 Task: Search one way flight ticket for 3 adults in first from Alpena: Alpena County Regional Airport to Evansville: Evansville Regional Airport on 5-3-2023. Choice of flights is American. Number of bags: 1 carry on bag. Price is upto 77000. Outbound departure time preference is 20:00.
Action: Mouse moved to (202, 307)
Screenshot: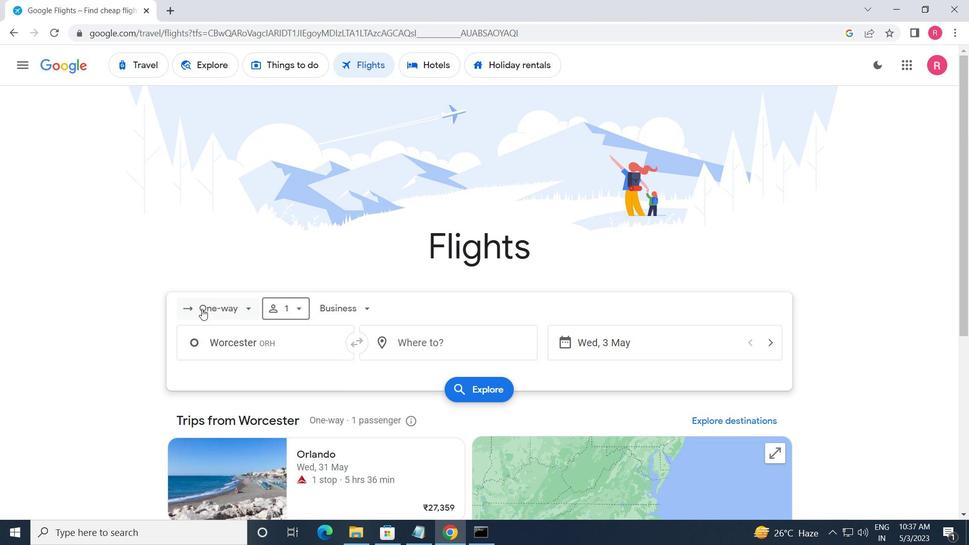 
Action: Mouse pressed left at (202, 307)
Screenshot: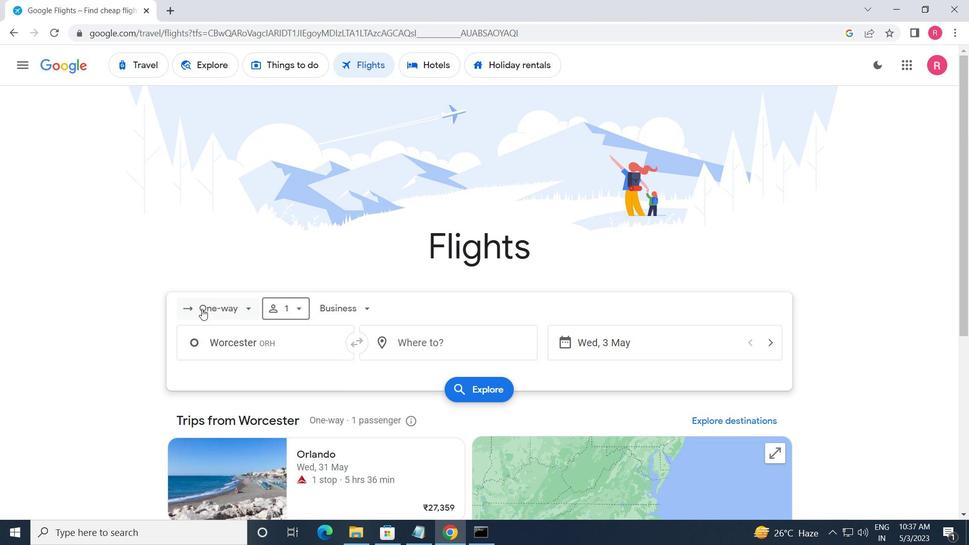 
Action: Mouse moved to (237, 368)
Screenshot: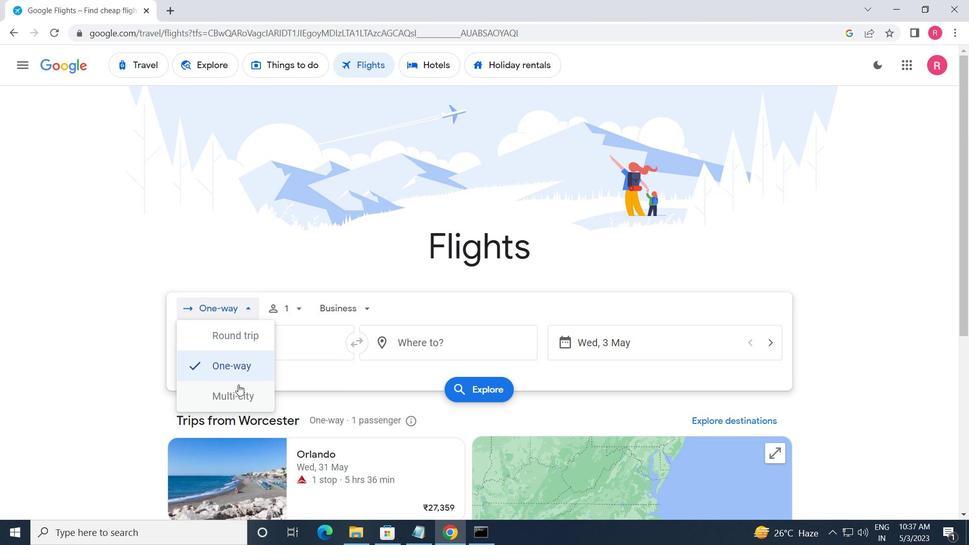 
Action: Mouse pressed left at (237, 368)
Screenshot: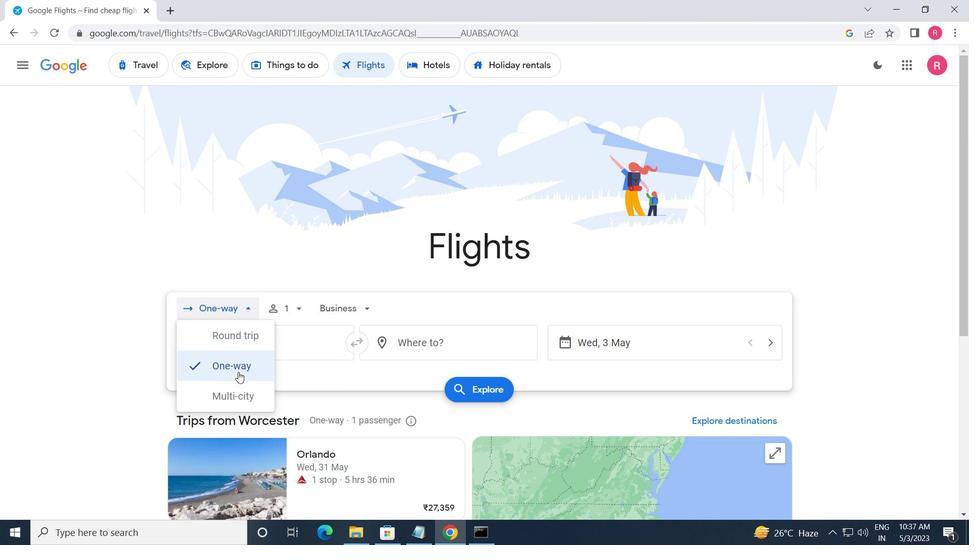 
Action: Mouse moved to (284, 322)
Screenshot: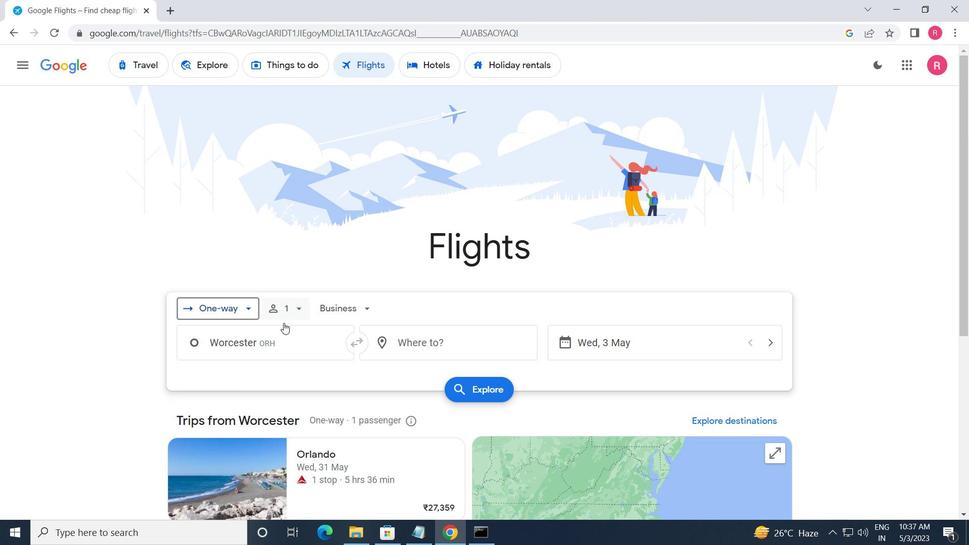 
Action: Mouse pressed left at (284, 322)
Screenshot: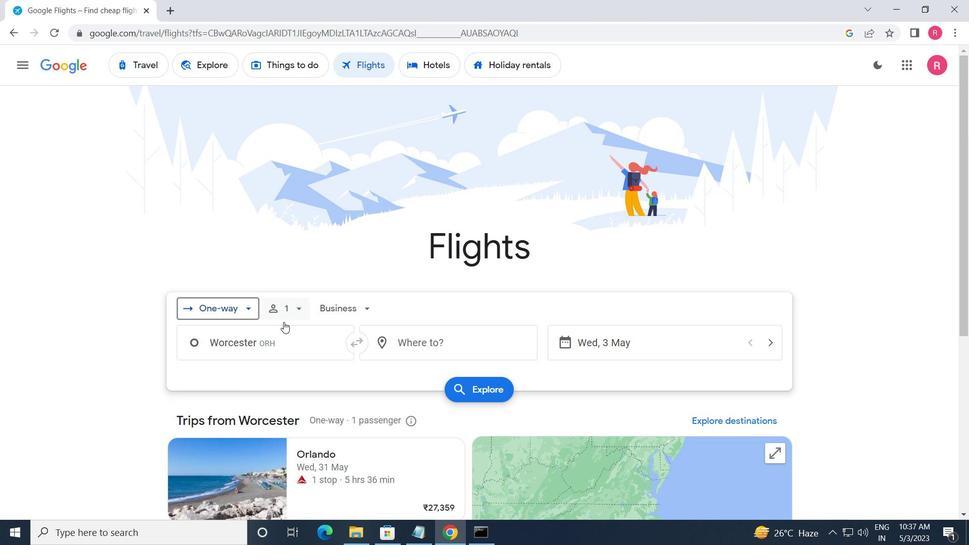 
Action: Mouse moved to (388, 346)
Screenshot: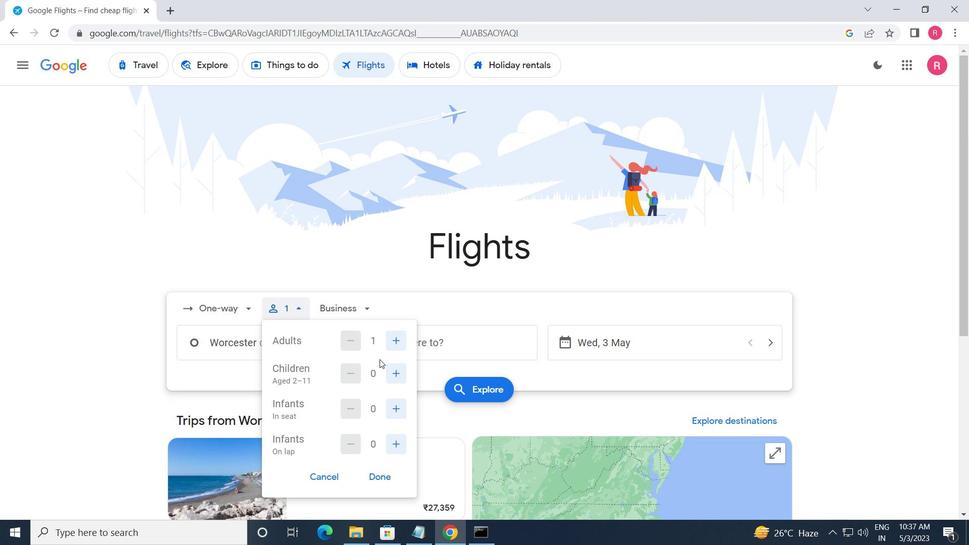 
Action: Mouse pressed left at (388, 346)
Screenshot: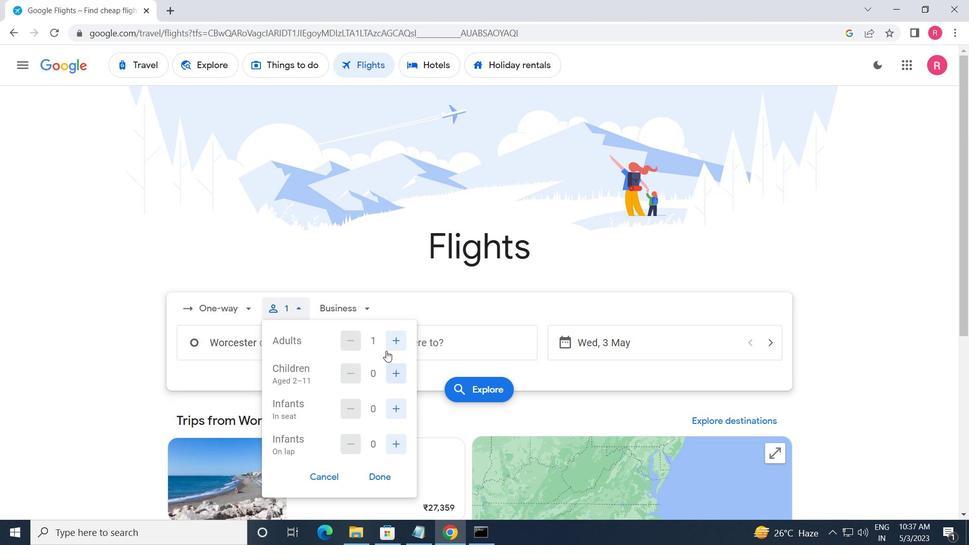 
Action: Mouse moved to (389, 346)
Screenshot: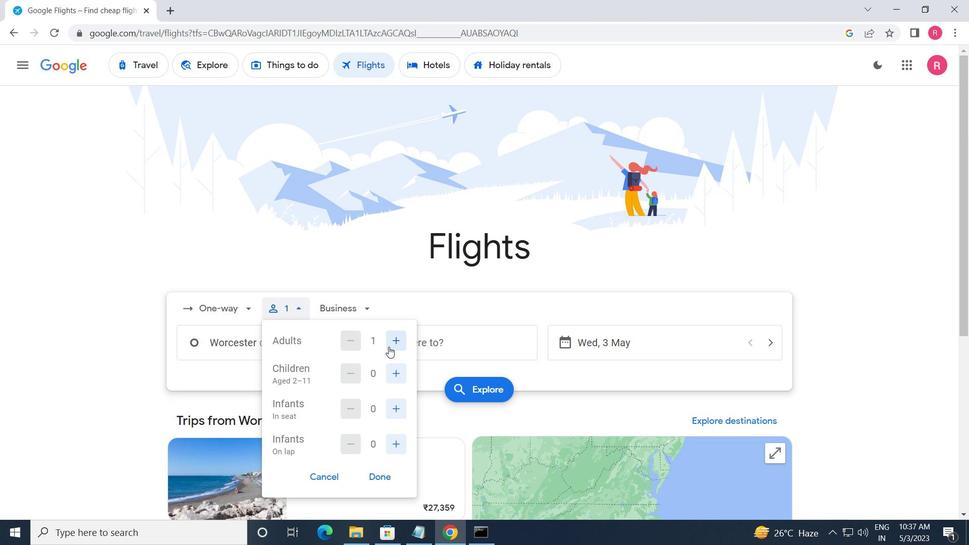 
Action: Mouse pressed left at (389, 346)
Screenshot: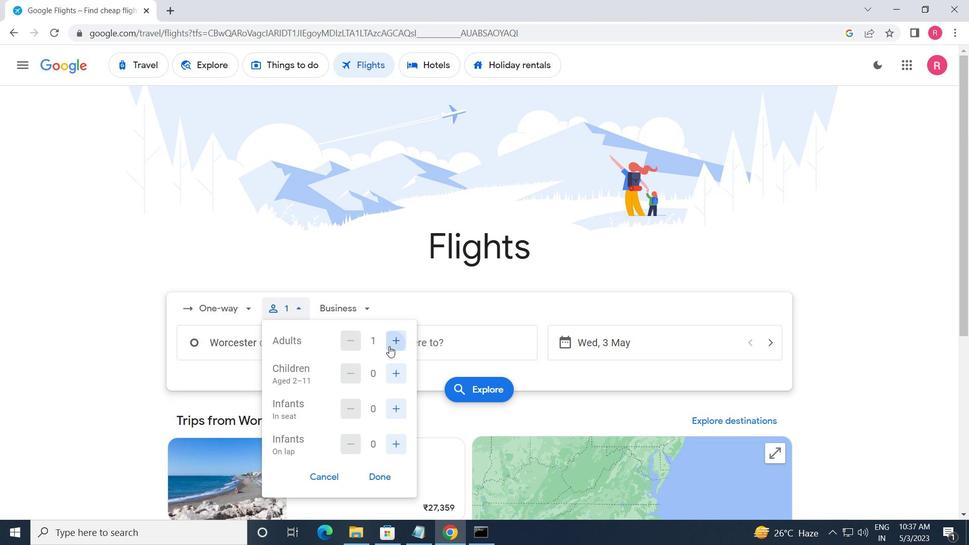 
Action: Mouse moved to (345, 303)
Screenshot: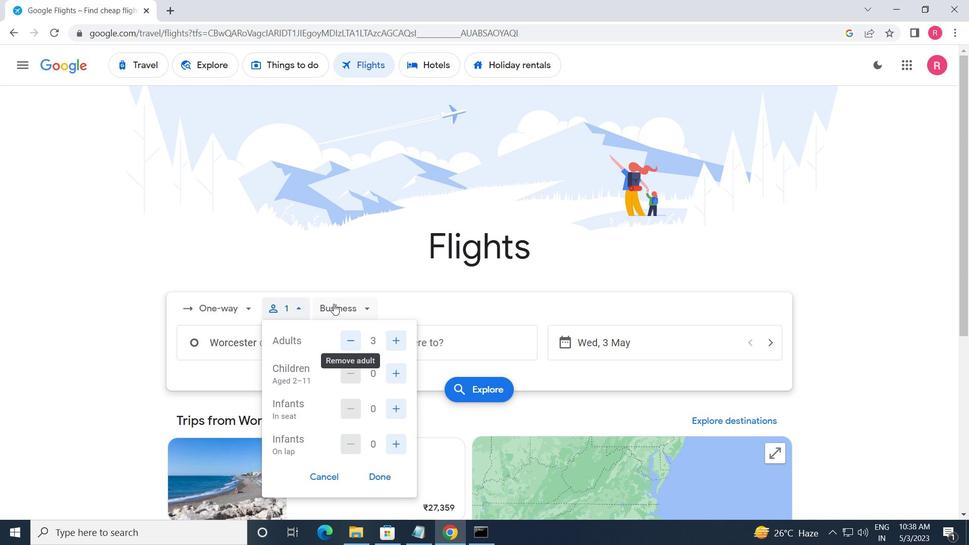 
Action: Mouse pressed left at (345, 303)
Screenshot: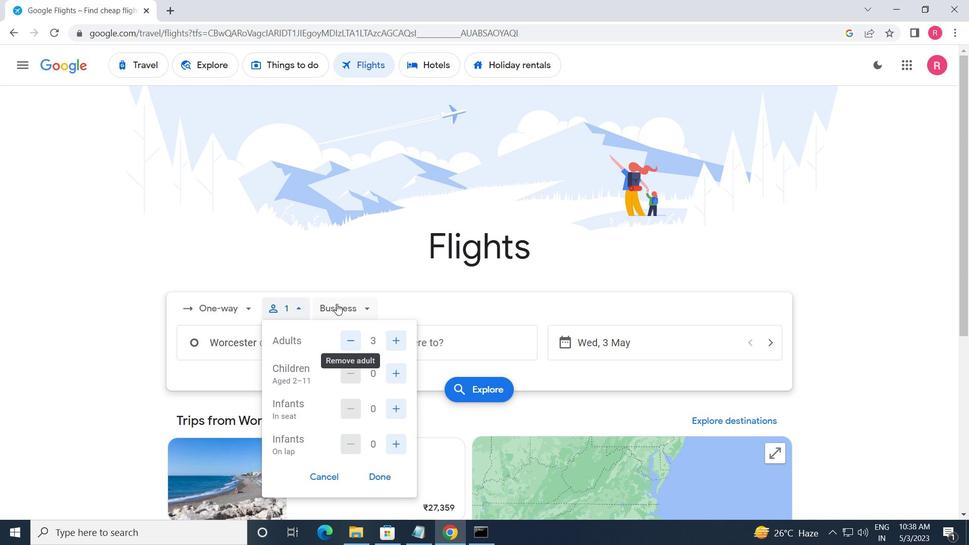 
Action: Mouse moved to (383, 426)
Screenshot: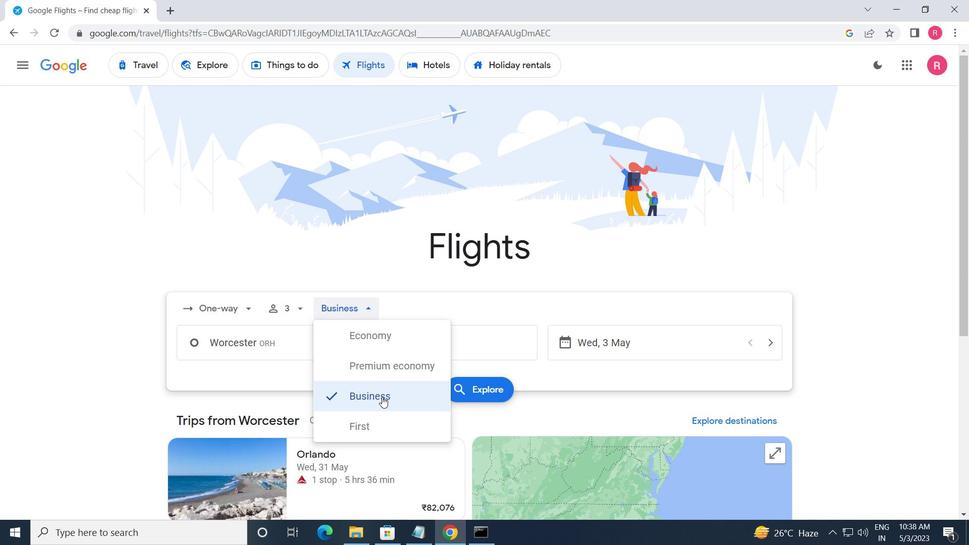 
Action: Mouse pressed left at (383, 426)
Screenshot: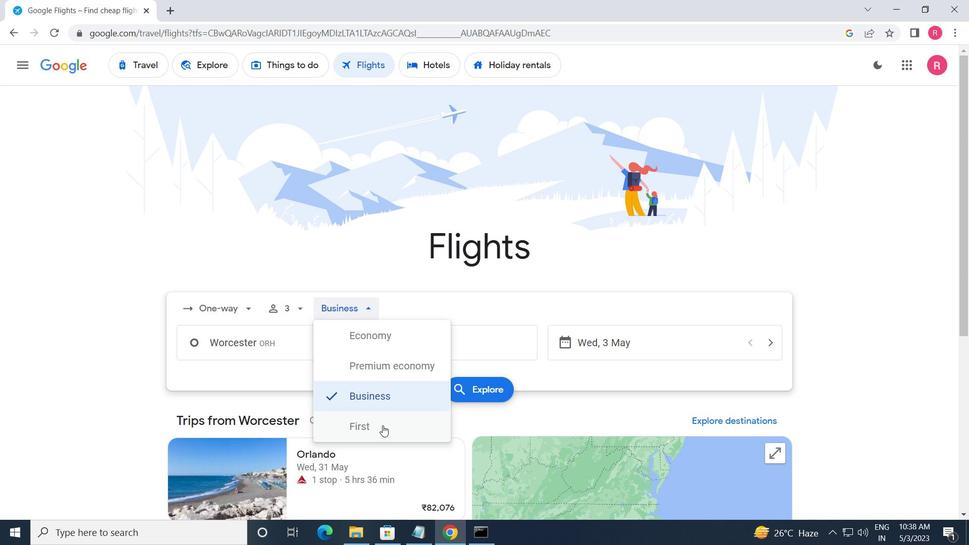 
Action: Mouse moved to (313, 348)
Screenshot: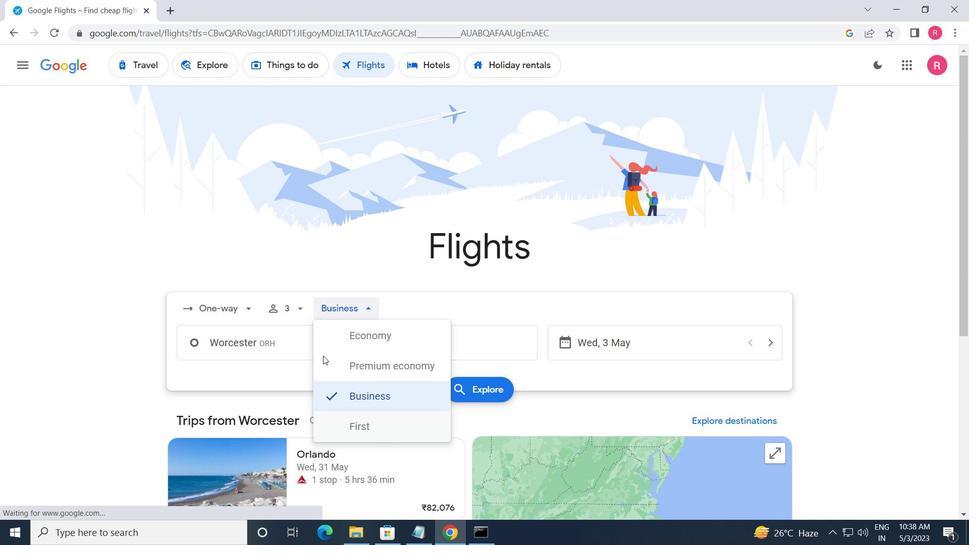 
Action: Mouse pressed left at (313, 348)
Screenshot: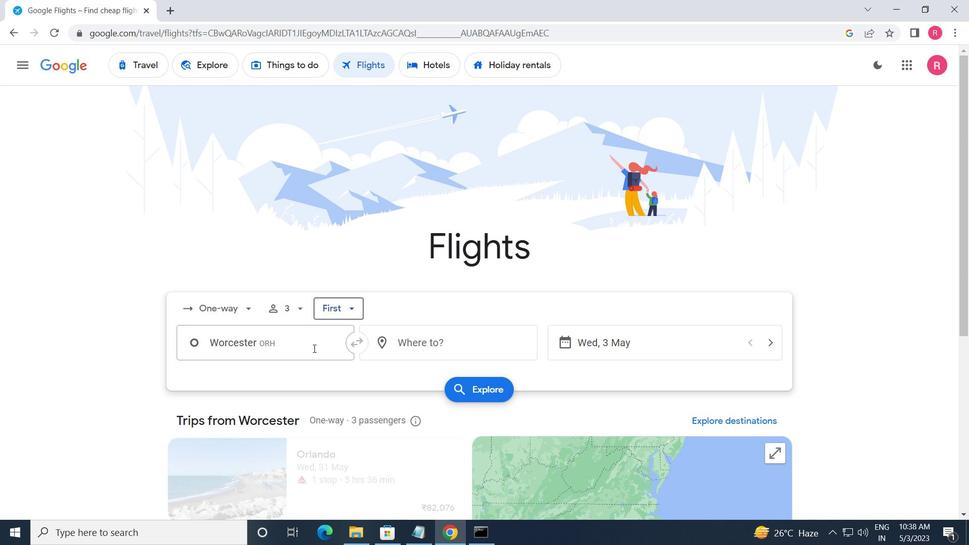 
Action: Mouse moved to (326, 410)
Screenshot: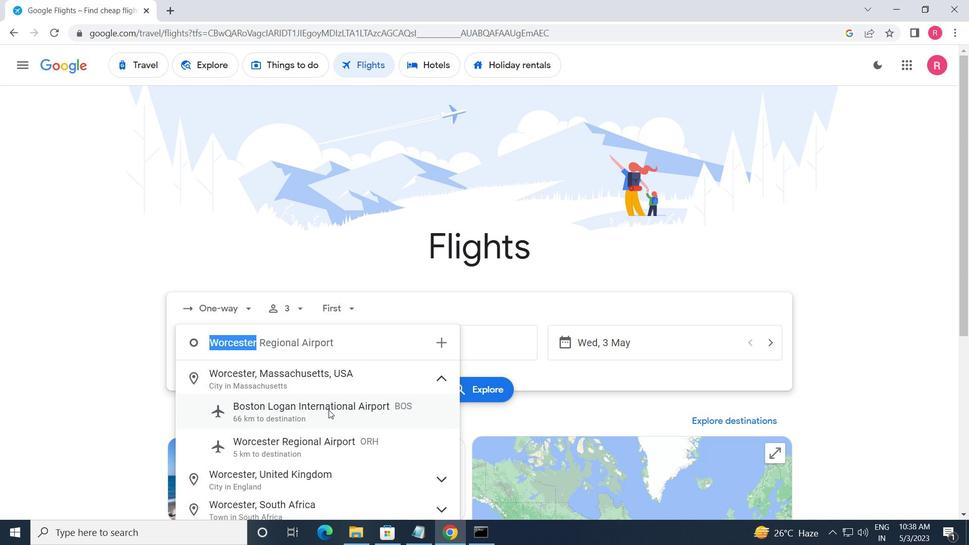 
Action: Key pressed <Key.shift><Key.shift><Key.shift><Key.shift><Key.shift><Key.shift><Key.shift><Key.shift><Key.shift><Key.shift><Key.shift><Key.shift><Key.shift><Key.shift><Key.shift><Key.shift><Key.shift><Key.shift><Key.shift><Key.shift><Key.shift><Key.shift><Key.shift><Key.shift><Key.shift><Key.shift><Key.shift><Key.shift><Key.shift><Key.shift><Key.shift><Key.shift><Key.shift><Key.shift><Key.shift><Key.shift><Key.shift><Key.shift><Key.shift><Key.shift><Key.shift><Key.shift><Key.shift><Key.shift><Key.shift><Key.shift><Key.shift><Key.shift><Key.shift><Key.shift><Key.shift>ALPENA<Key.space><Key.shift>C
Screenshot: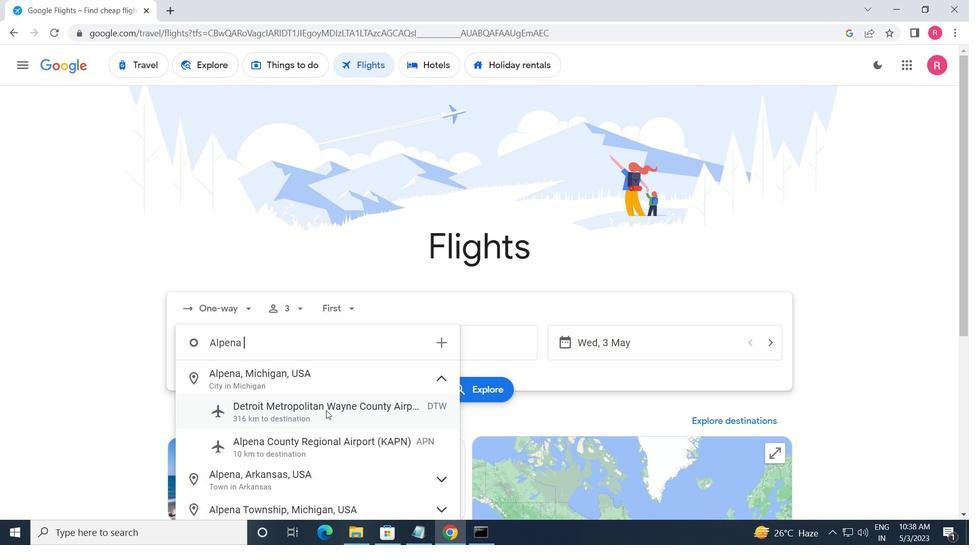 
Action: Mouse moved to (322, 377)
Screenshot: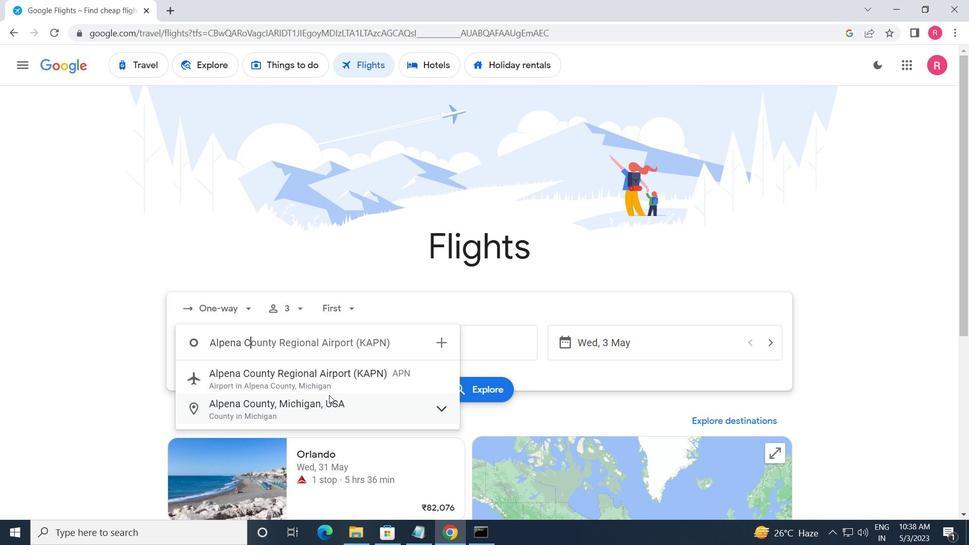 
Action: Mouse pressed left at (322, 377)
Screenshot: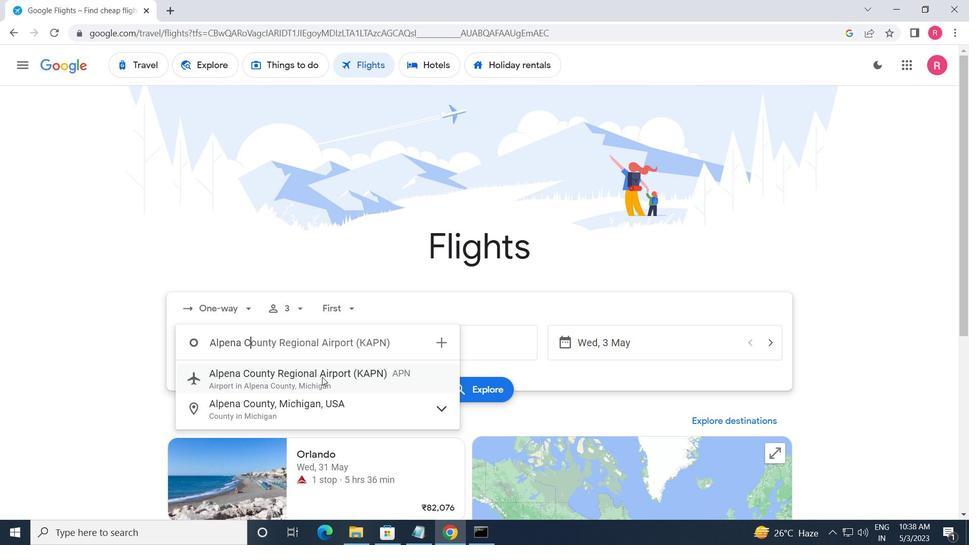 
Action: Mouse moved to (422, 347)
Screenshot: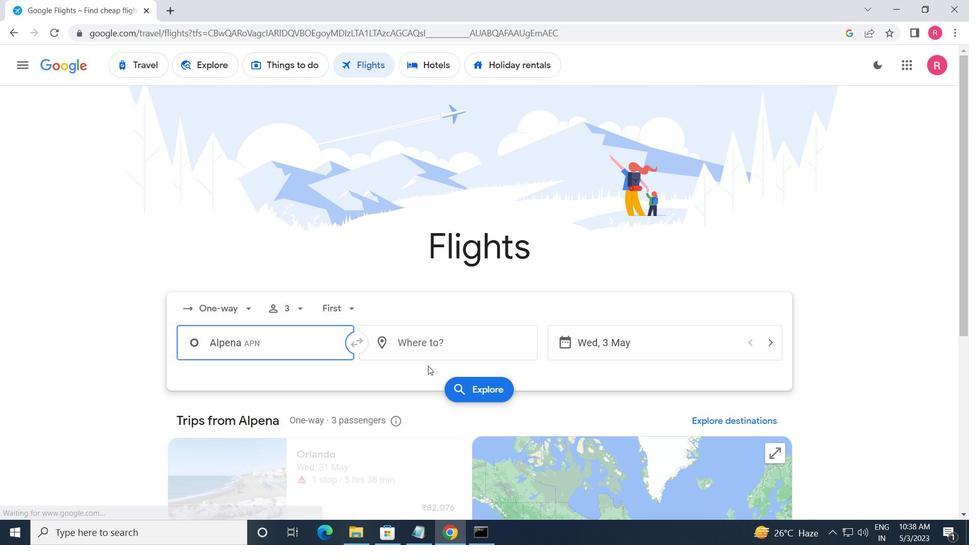 
Action: Mouse pressed left at (422, 347)
Screenshot: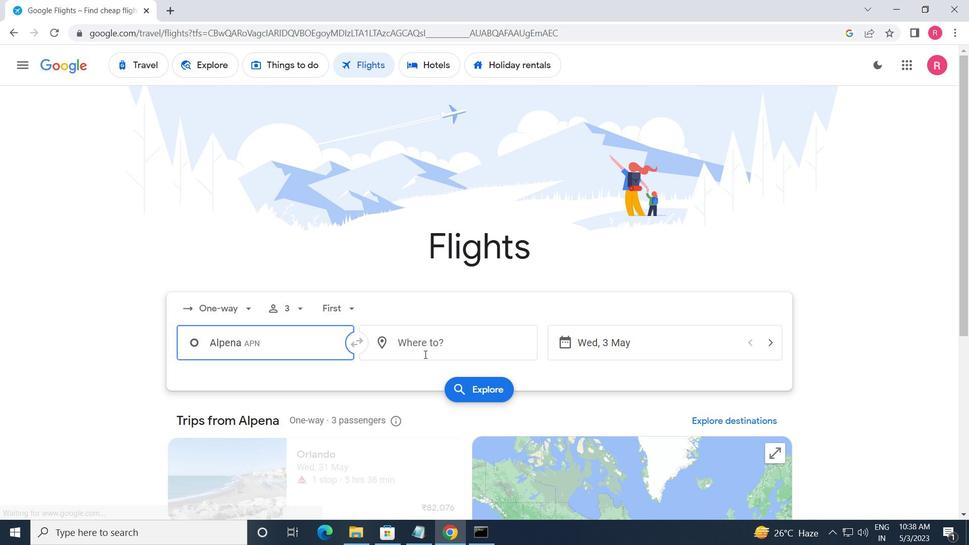 
Action: Mouse moved to (431, 472)
Screenshot: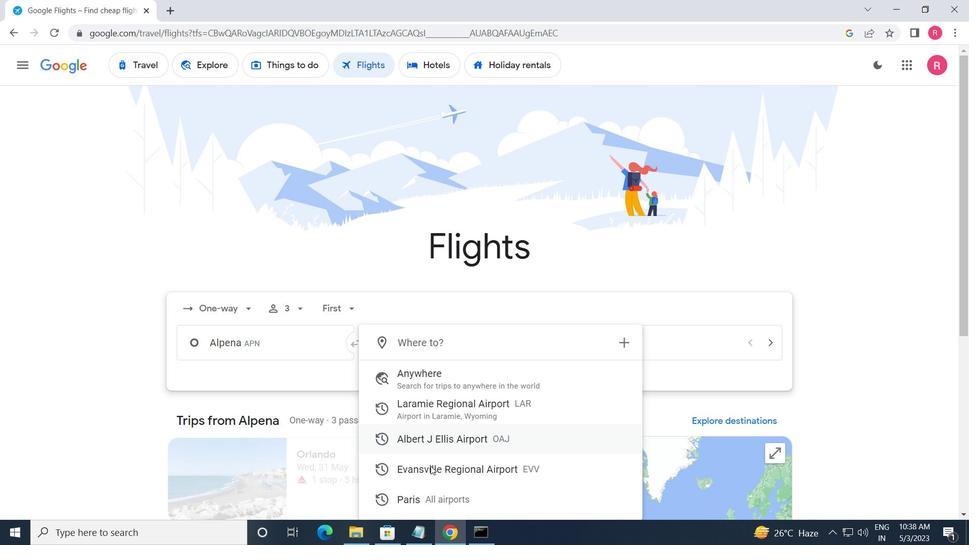 
Action: Mouse pressed left at (431, 472)
Screenshot: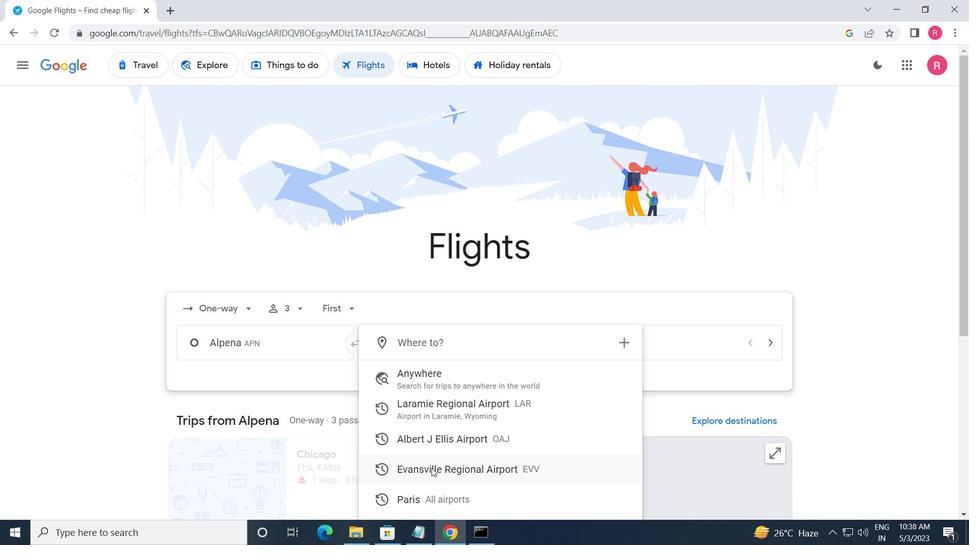 
Action: Mouse moved to (655, 340)
Screenshot: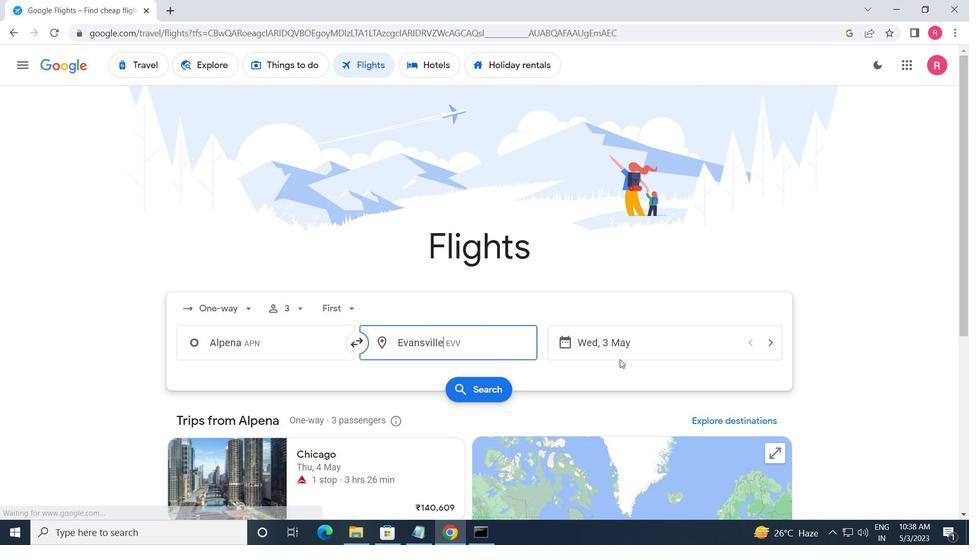 
Action: Mouse pressed left at (655, 340)
Screenshot: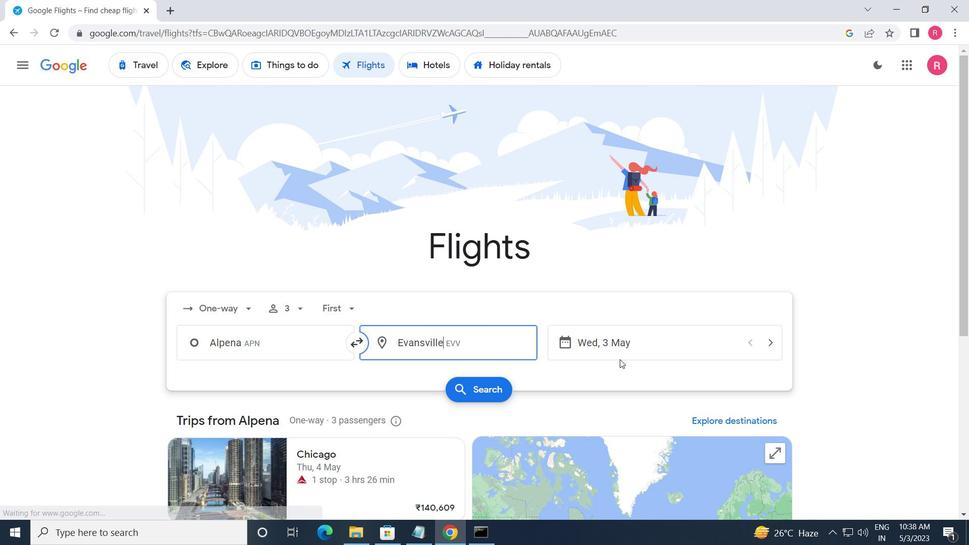 
Action: Mouse moved to (428, 295)
Screenshot: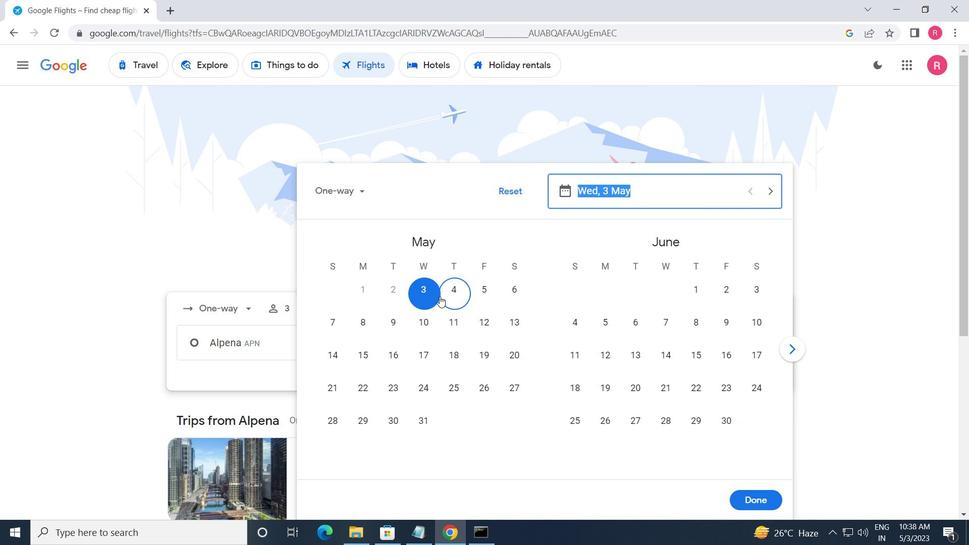 
Action: Mouse pressed left at (428, 295)
Screenshot: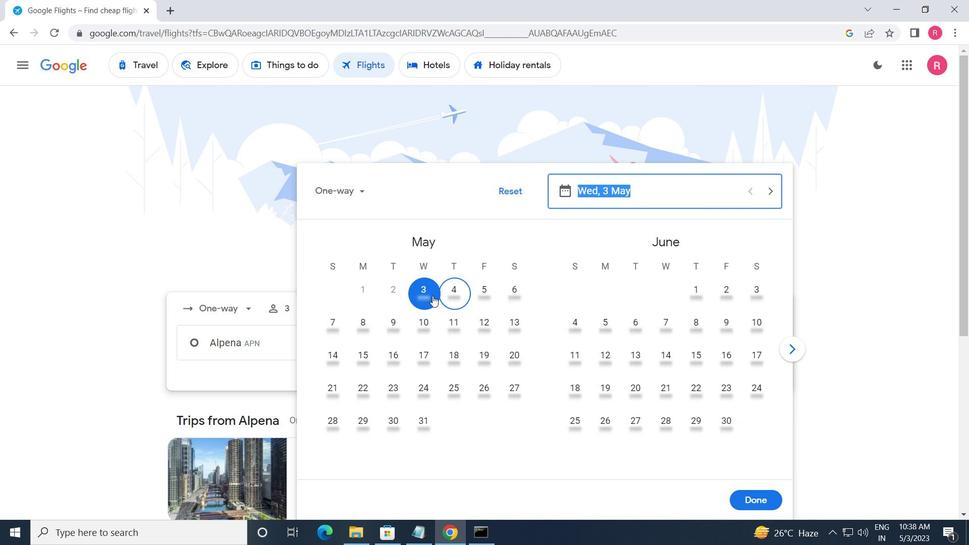 
Action: Mouse moved to (759, 499)
Screenshot: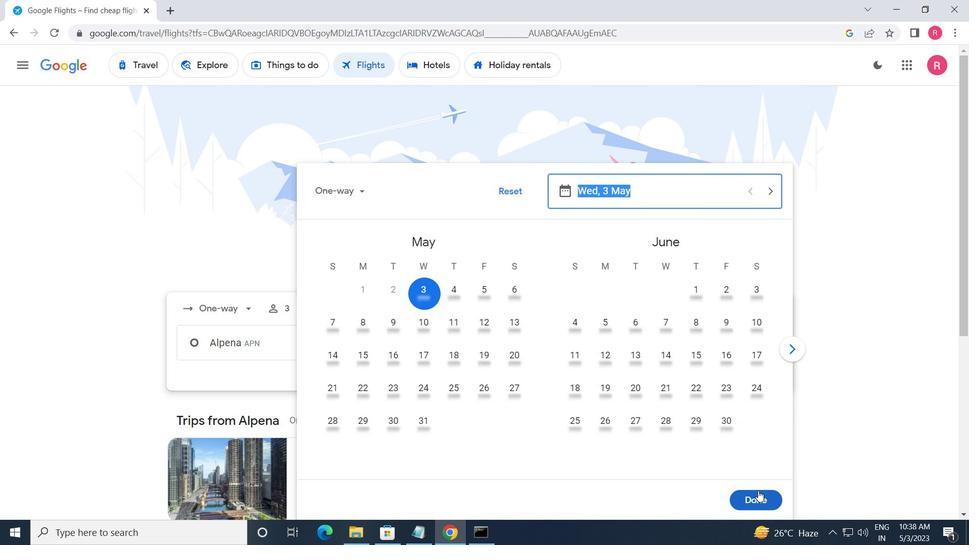 
Action: Mouse pressed left at (759, 499)
Screenshot: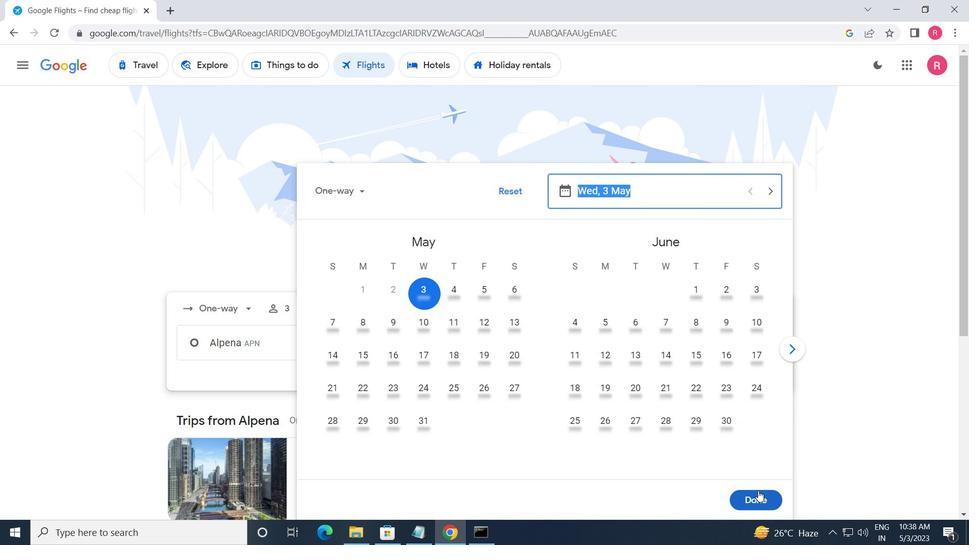
Action: Mouse moved to (478, 395)
Screenshot: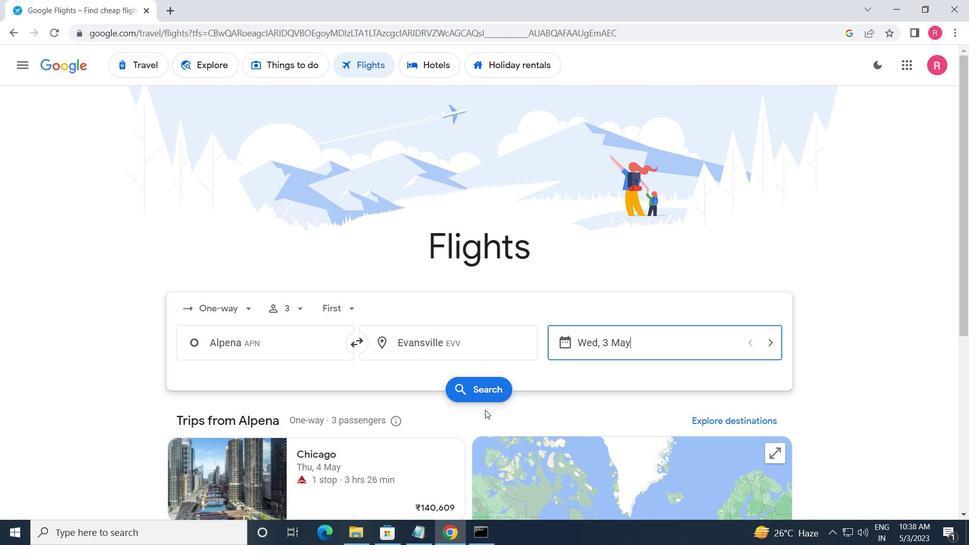 
Action: Mouse pressed left at (478, 395)
Screenshot: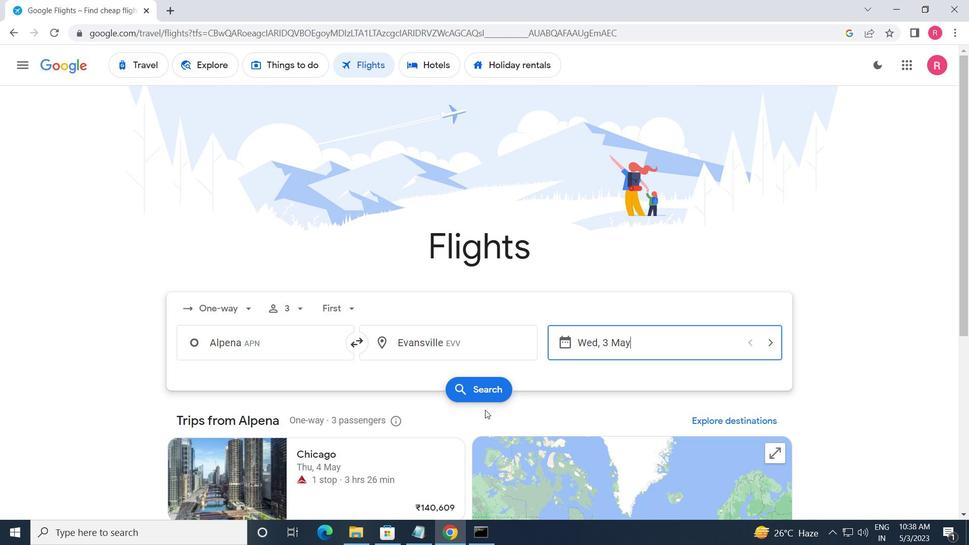 
Action: Mouse moved to (185, 179)
Screenshot: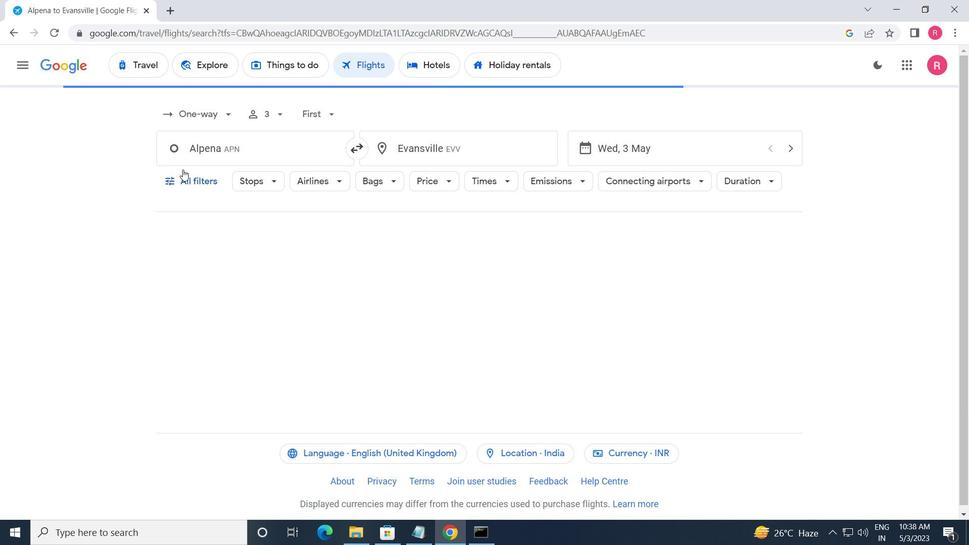 
Action: Mouse pressed left at (185, 179)
Screenshot: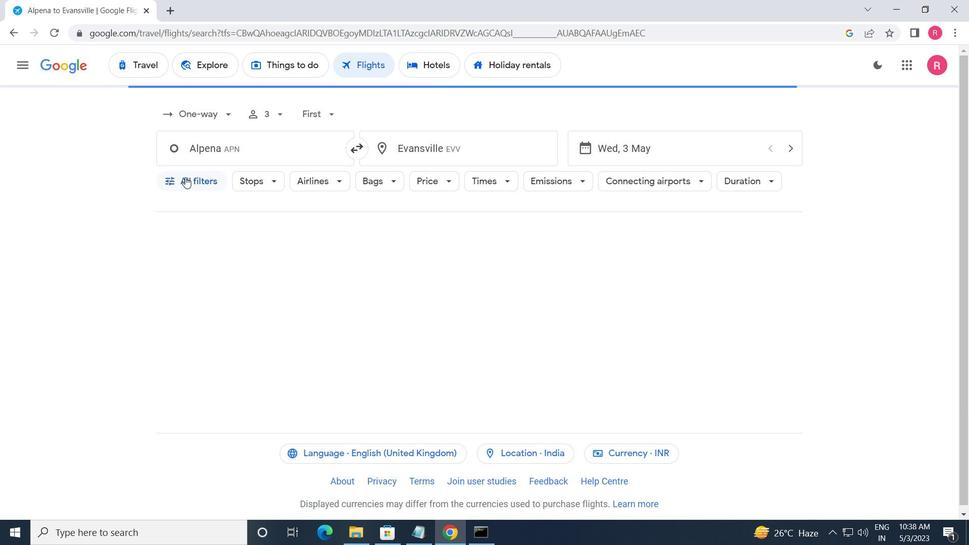 
Action: Mouse moved to (264, 282)
Screenshot: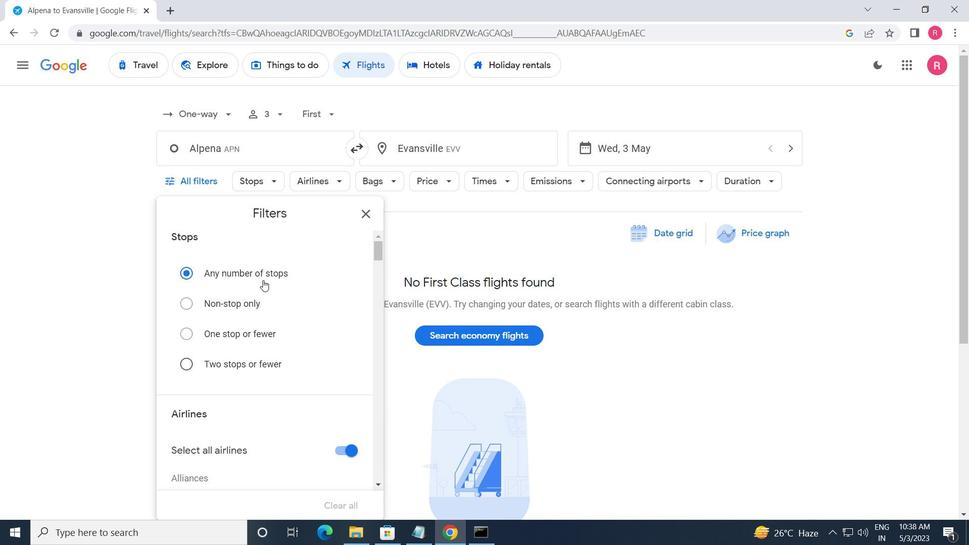 
Action: Mouse scrolled (264, 281) with delta (0, 0)
Screenshot: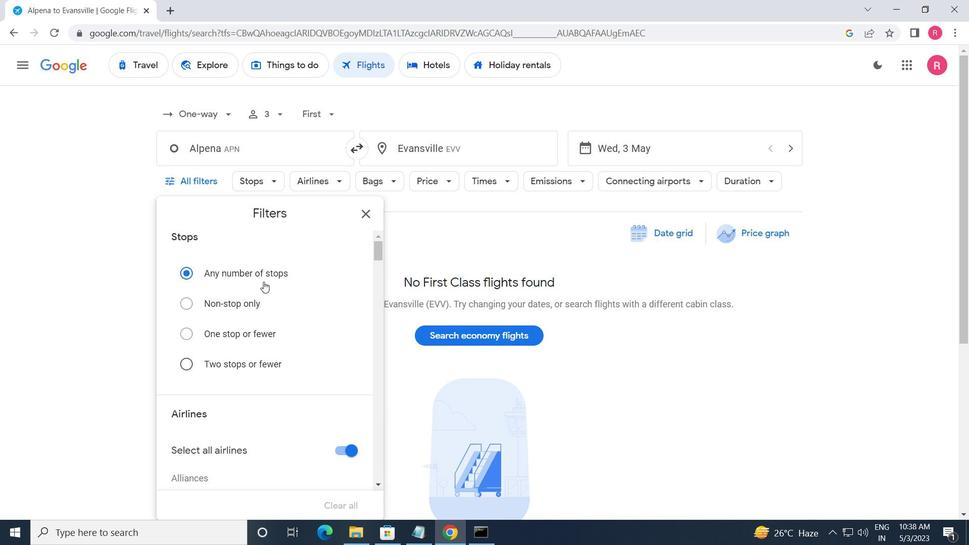 
Action: Mouse moved to (264, 283)
Screenshot: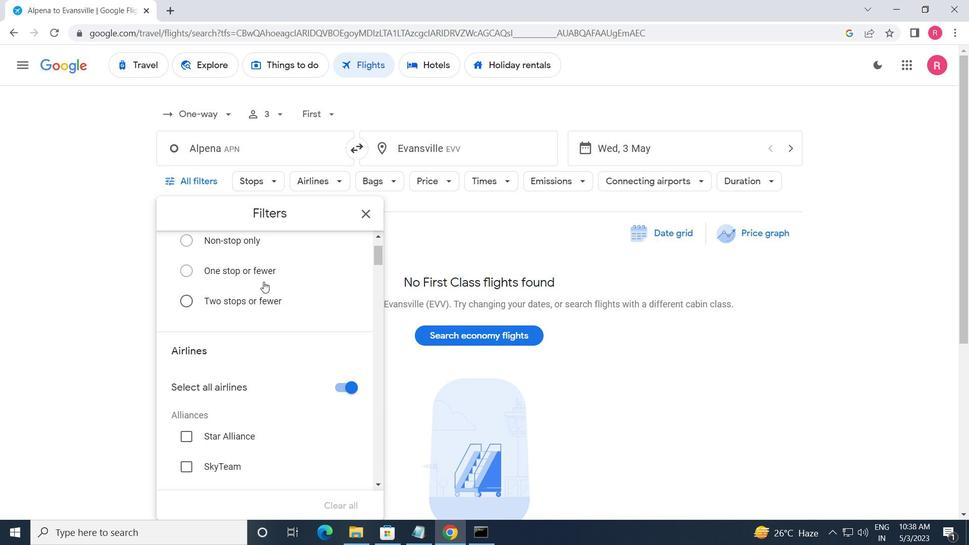
Action: Mouse scrolled (264, 282) with delta (0, 0)
Screenshot: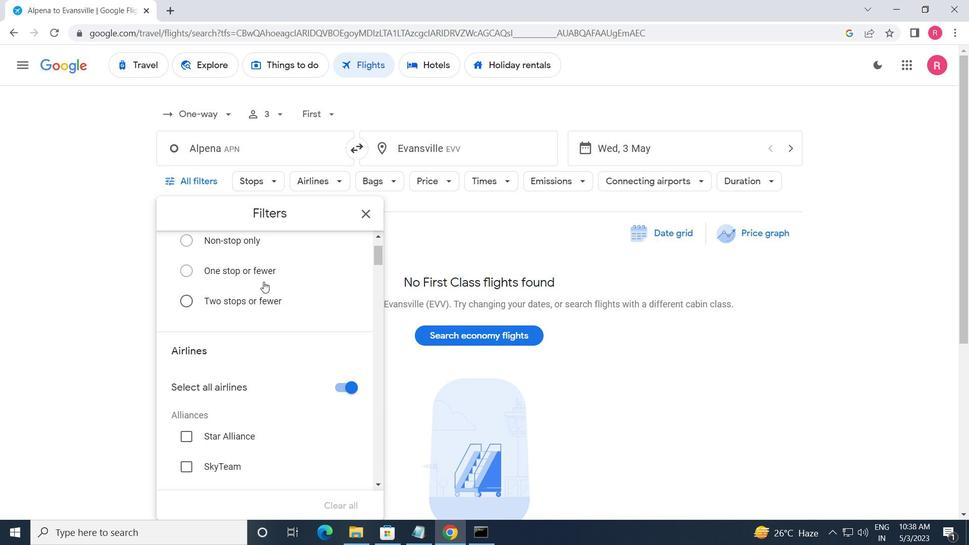 
Action: Mouse moved to (265, 289)
Screenshot: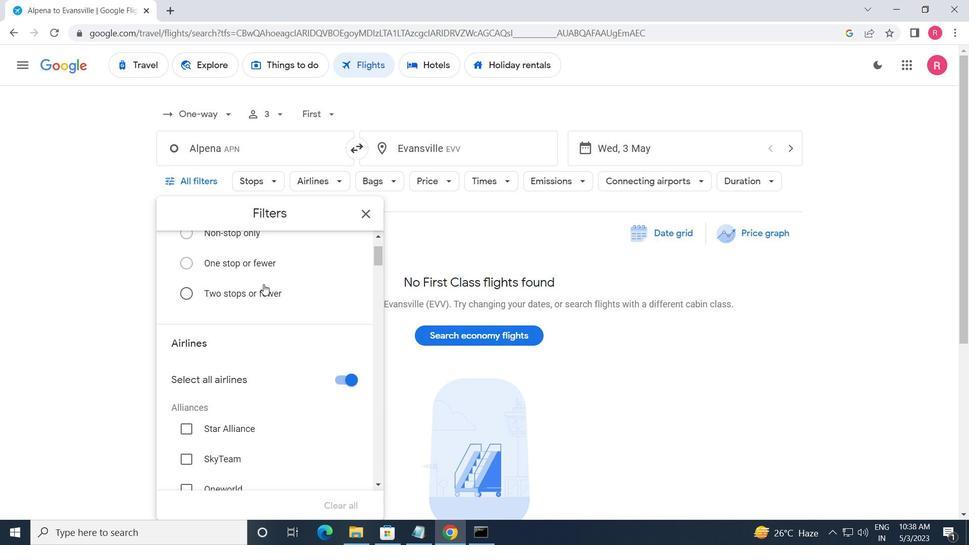 
Action: Mouse scrolled (265, 288) with delta (0, 0)
Screenshot: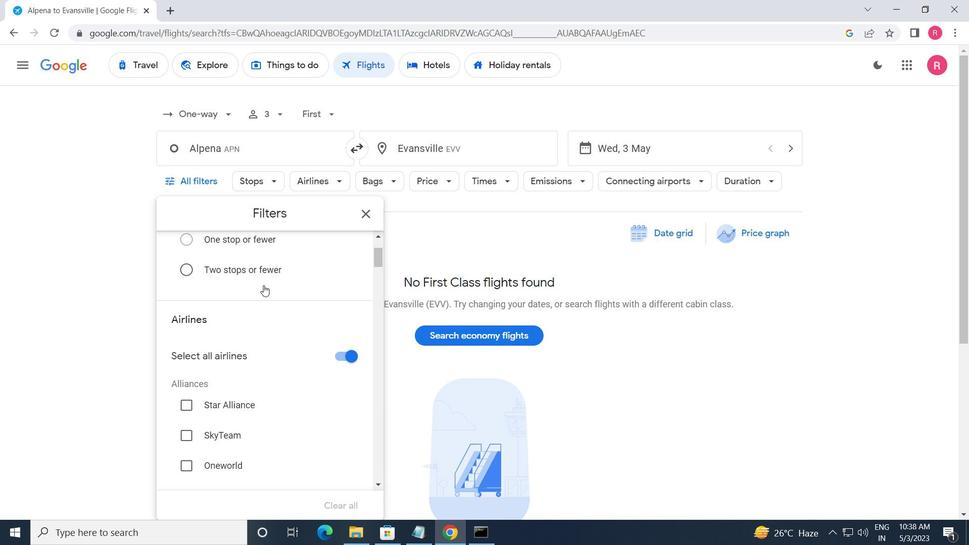 
Action: Mouse moved to (266, 293)
Screenshot: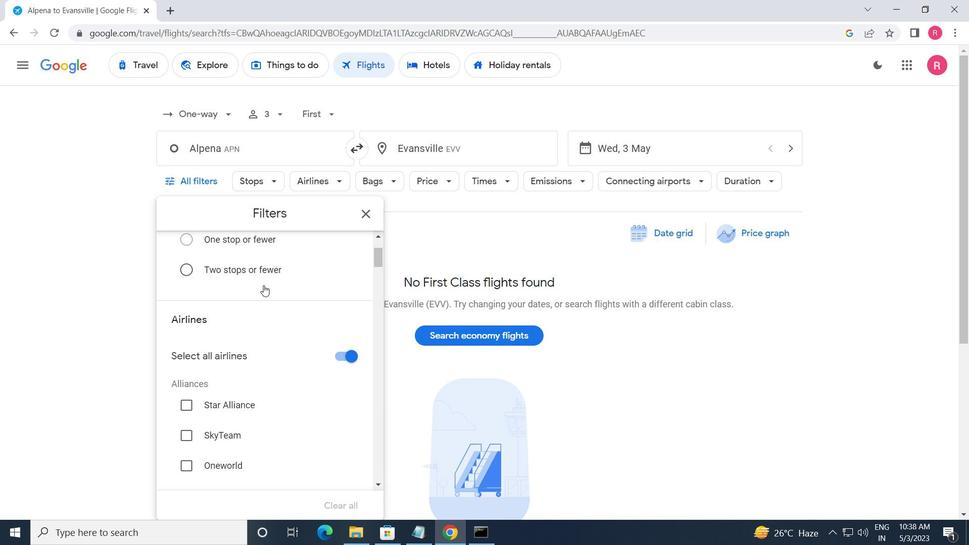 
Action: Mouse scrolled (266, 292) with delta (0, 0)
Screenshot: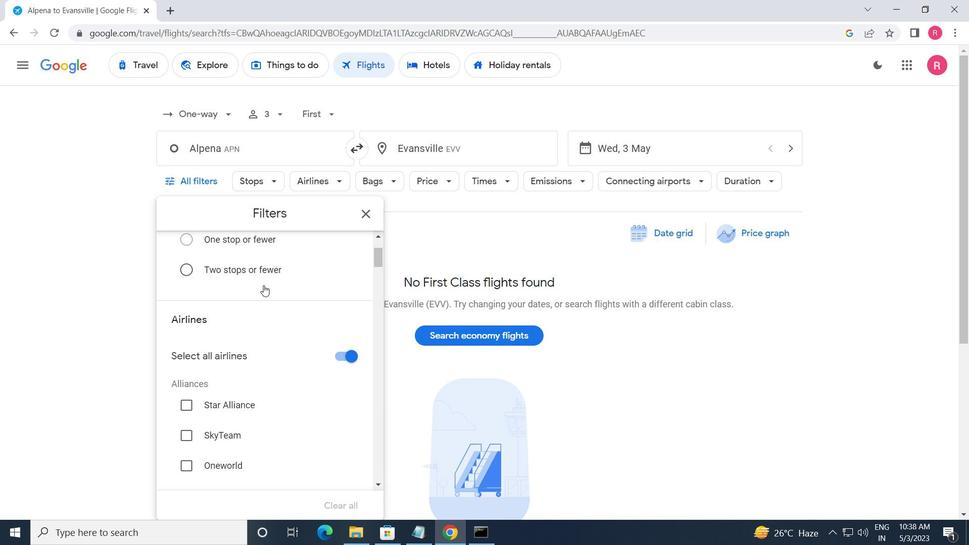 
Action: Mouse moved to (266, 294)
Screenshot: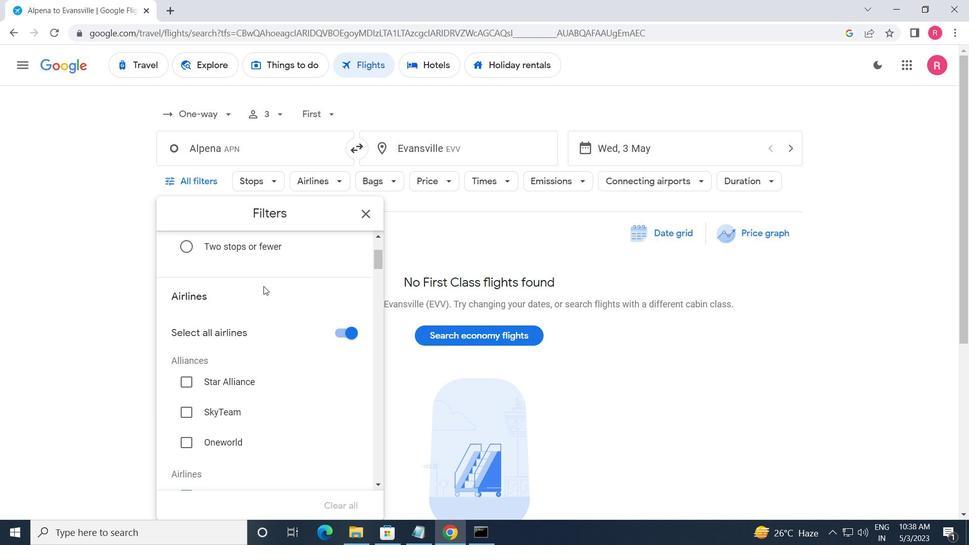 
Action: Mouse scrolled (266, 293) with delta (0, 0)
Screenshot: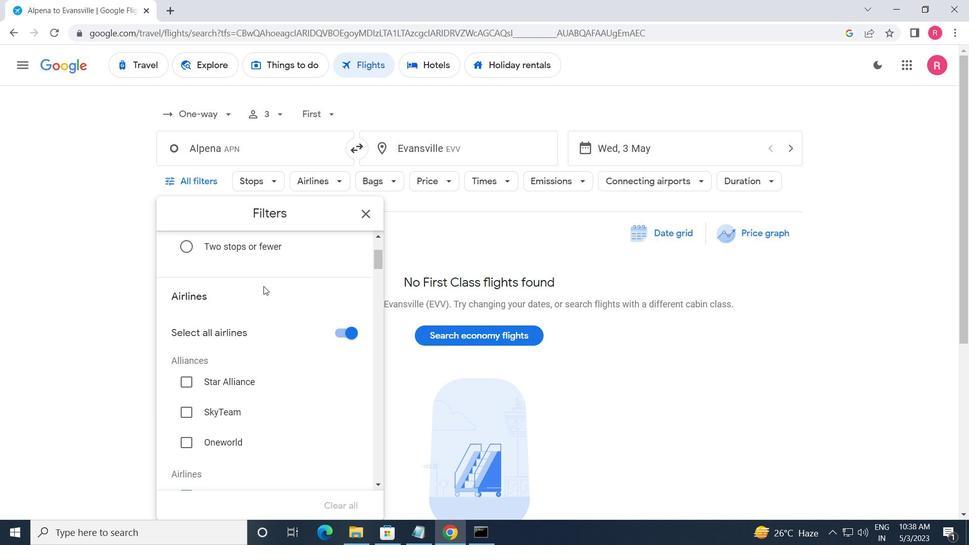 
Action: Mouse moved to (266, 294)
Screenshot: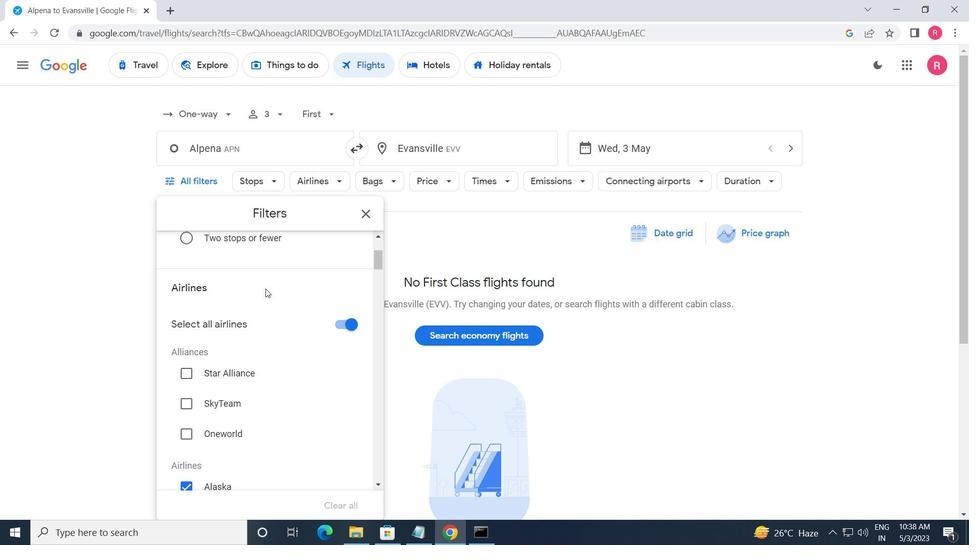 
Action: Mouse scrolled (266, 293) with delta (0, 0)
Screenshot: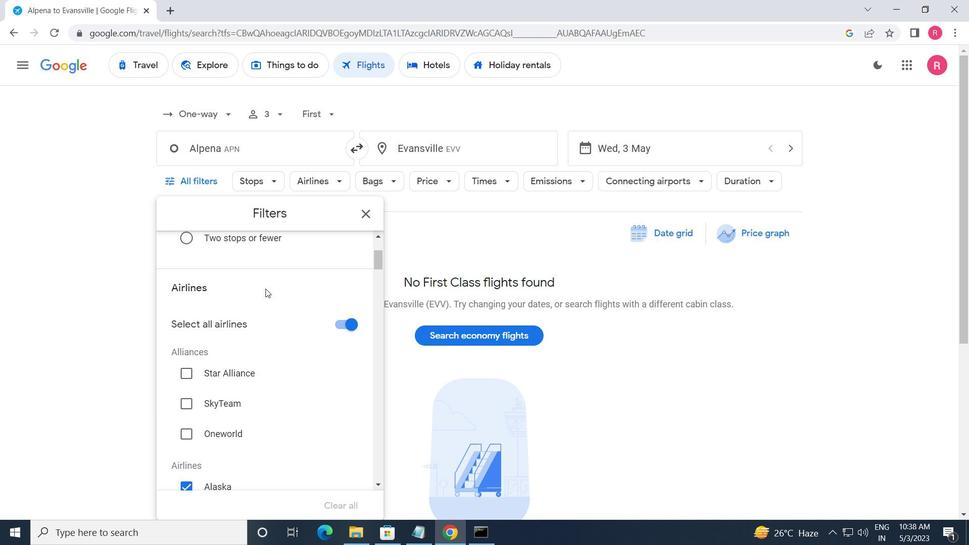 
Action: Mouse moved to (266, 294)
Screenshot: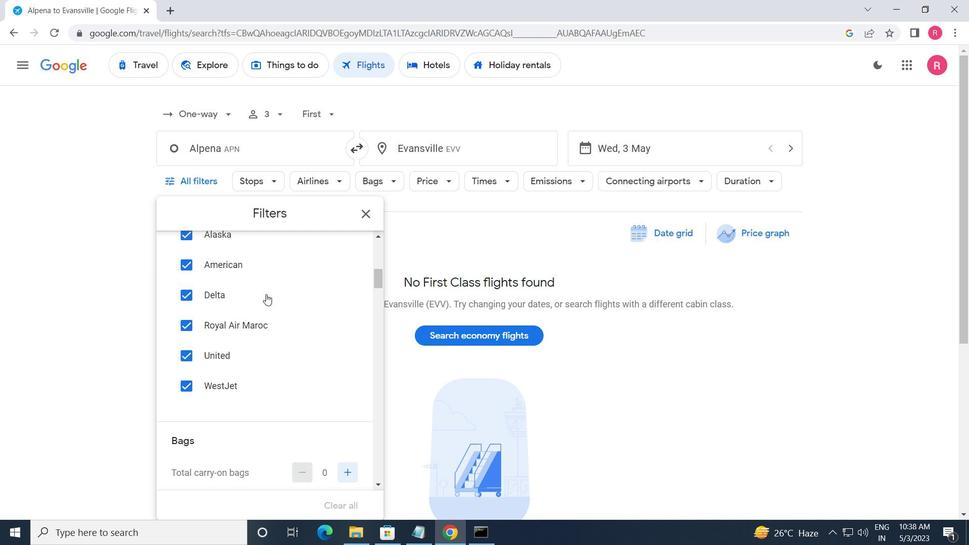 
Action: Mouse scrolled (266, 294) with delta (0, 0)
Screenshot: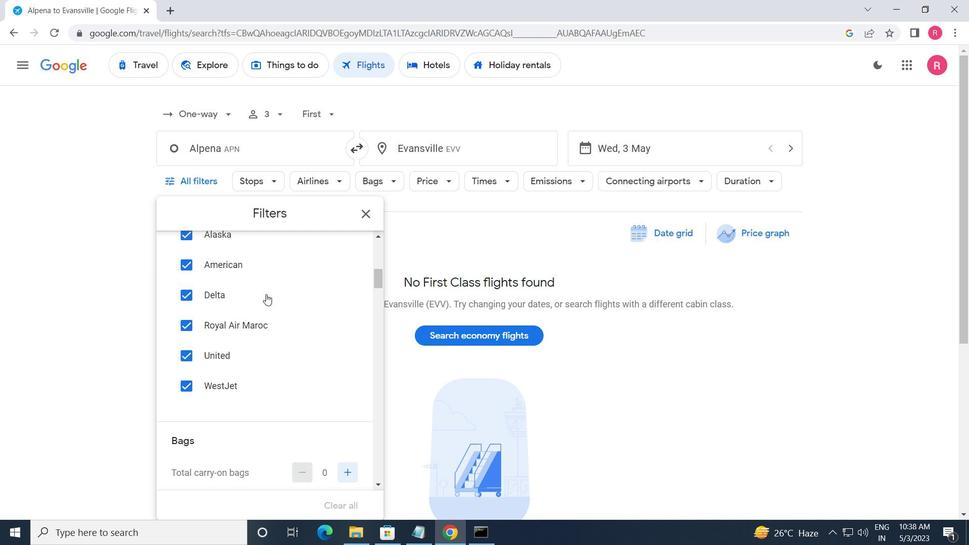 
Action: Mouse moved to (326, 329)
Screenshot: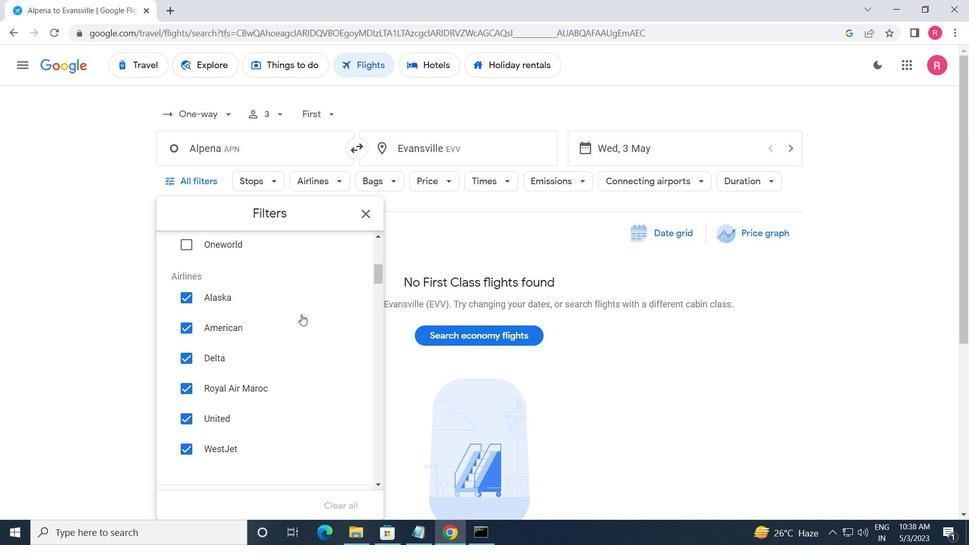 
Action: Mouse pressed left at (326, 329)
Screenshot: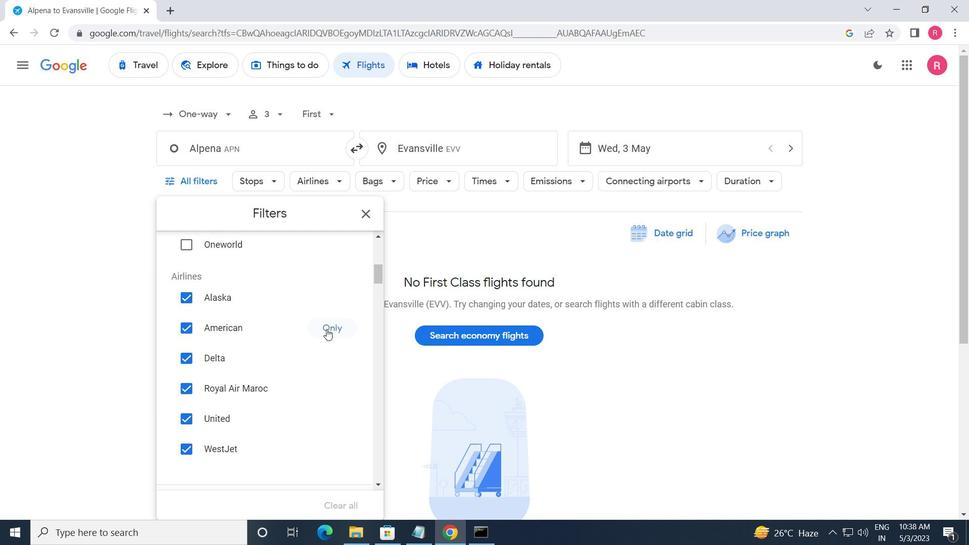 
Action: Mouse moved to (291, 333)
Screenshot: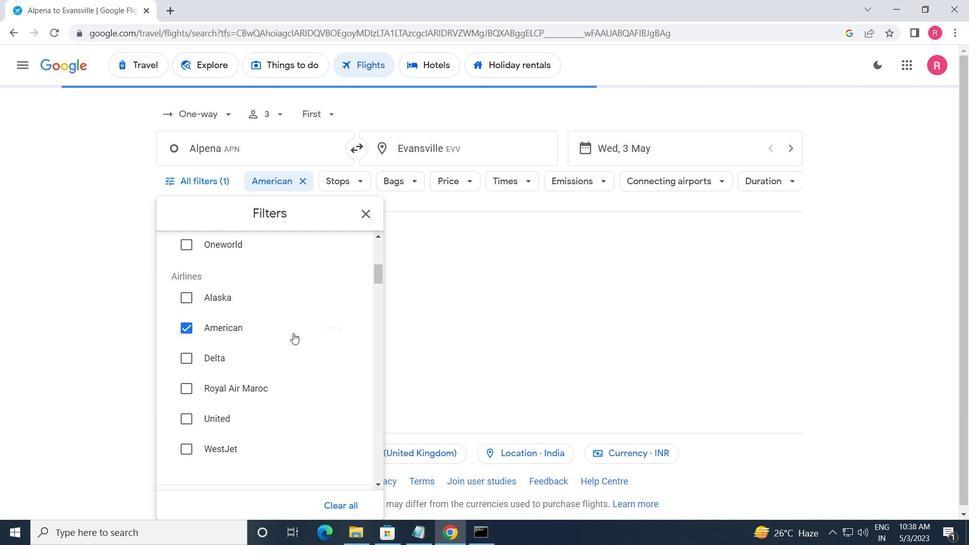 
Action: Mouse scrolled (291, 332) with delta (0, 0)
Screenshot: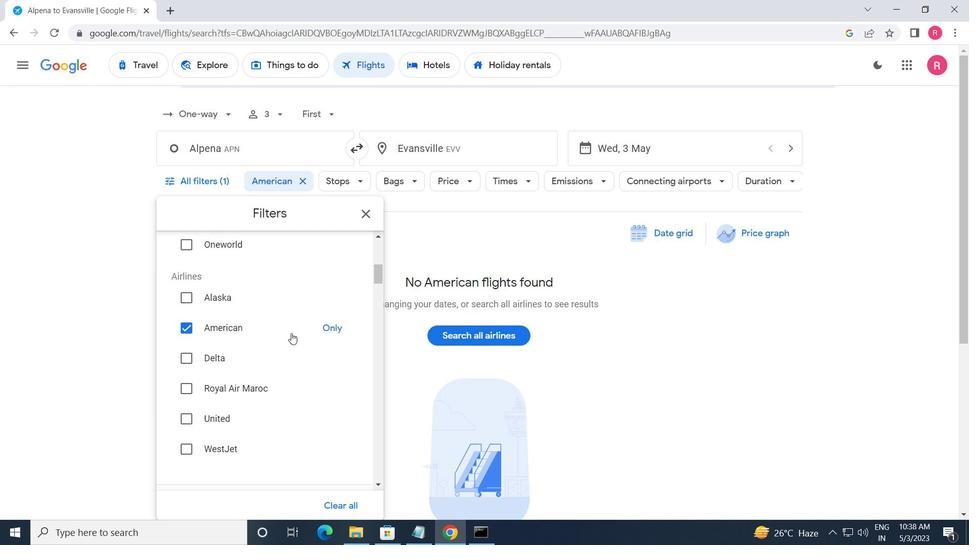 
Action: Mouse scrolled (291, 332) with delta (0, 0)
Screenshot: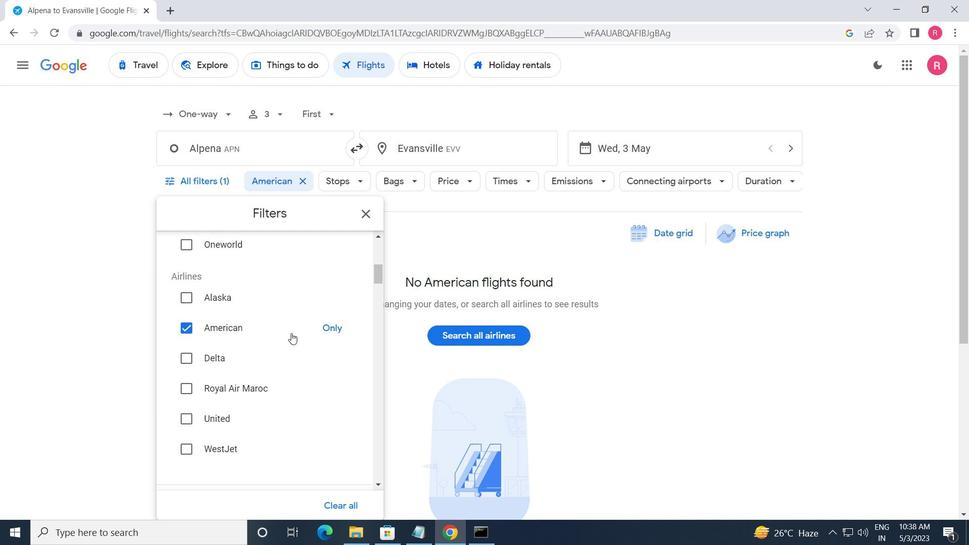 
Action: Mouse moved to (291, 333)
Screenshot: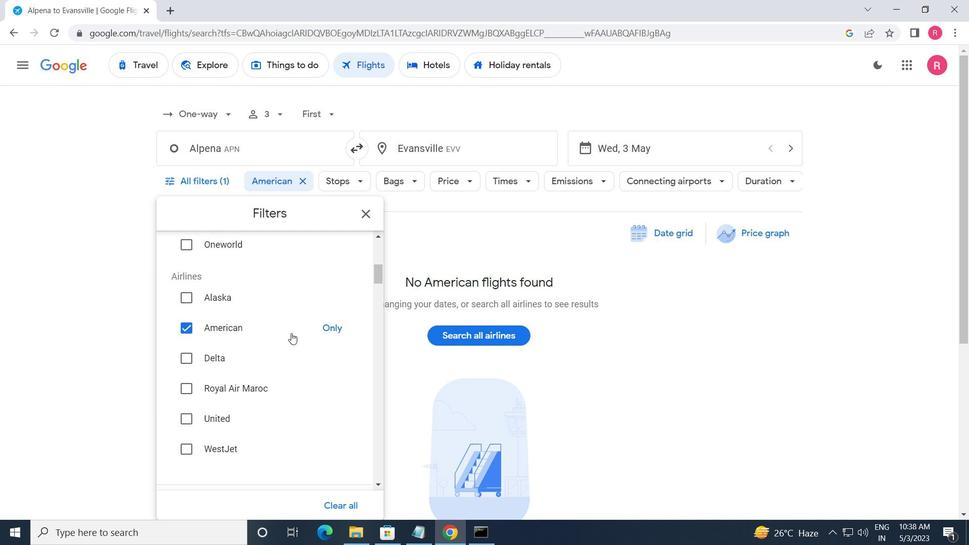 
Action: Mouse scrolled (291, 332) with delta (0, 0)
Screenshot: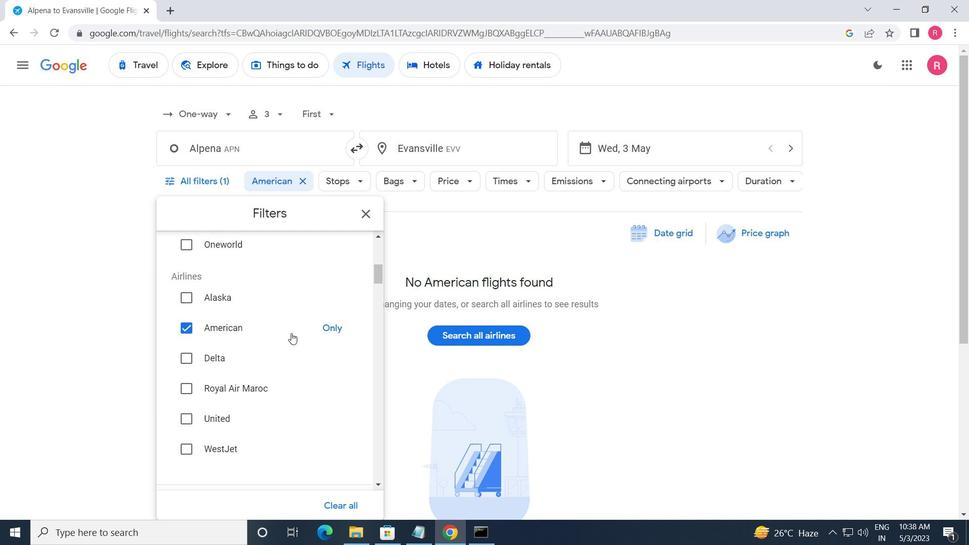 
Action: Mouse scrolled (291, 332) with delta (0, 0)
Screenshot: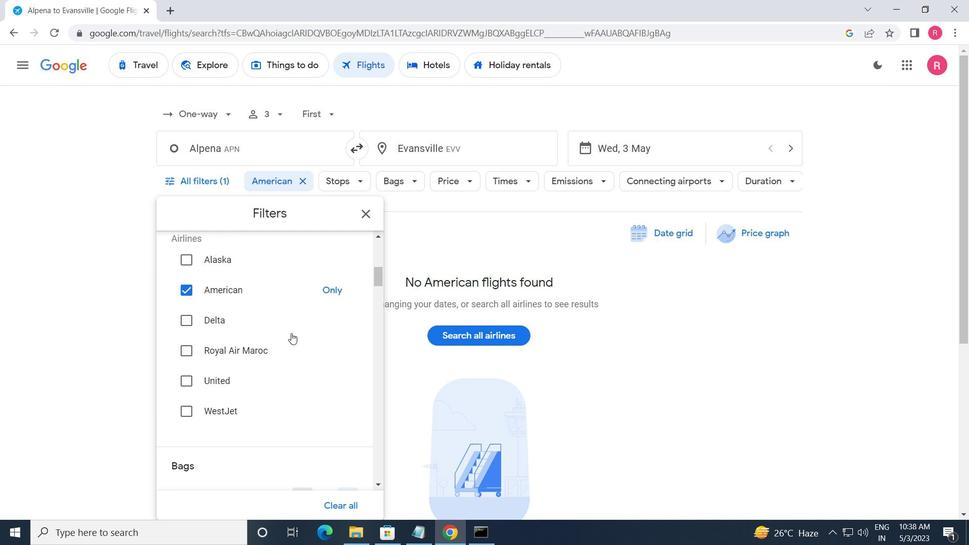 
Action: Mouse moved to (342, 289)
Screenshot: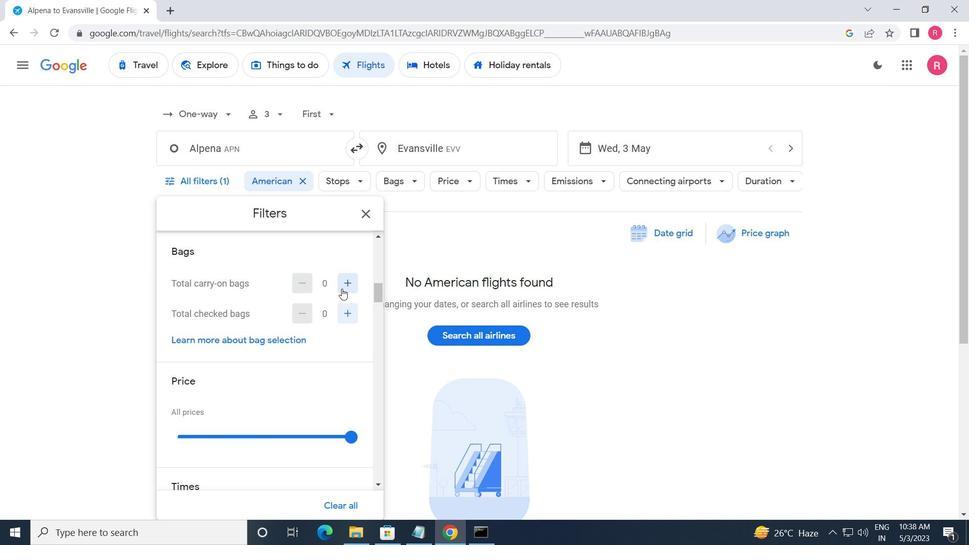 
Action: Mouse pressed left at (342, 289)
Screenshot: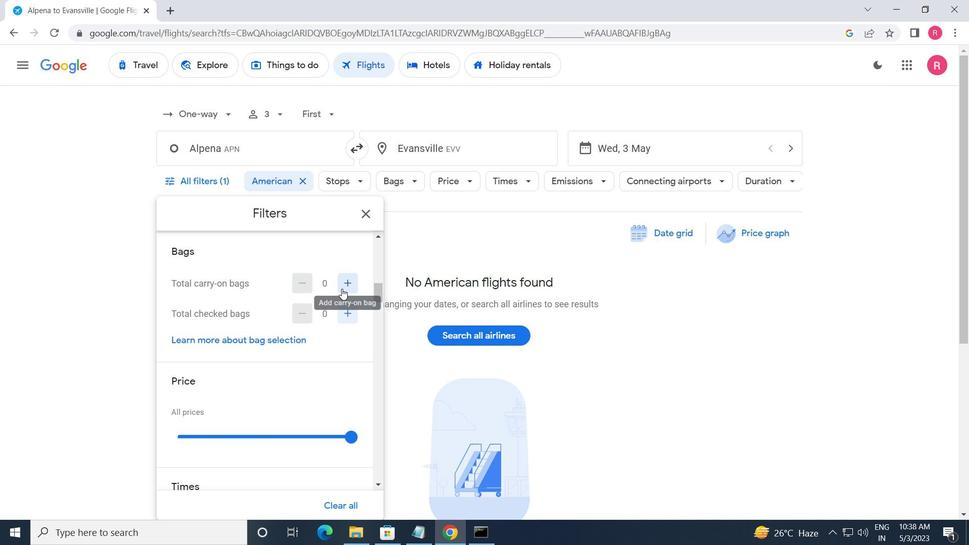 
Action: Mouse pressed left at (342, 289)
Screenshot: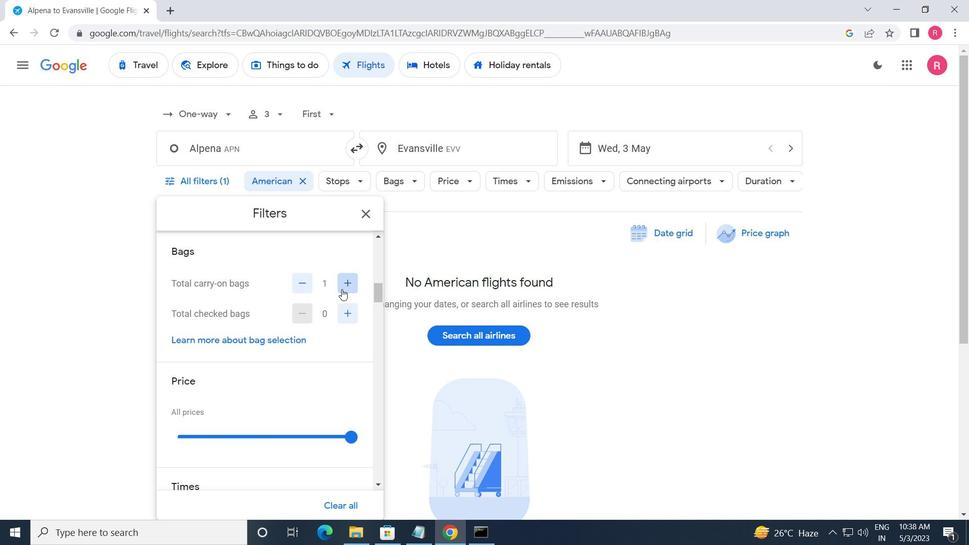 
Action: Mouse moved to (302, 287)
Screenshot: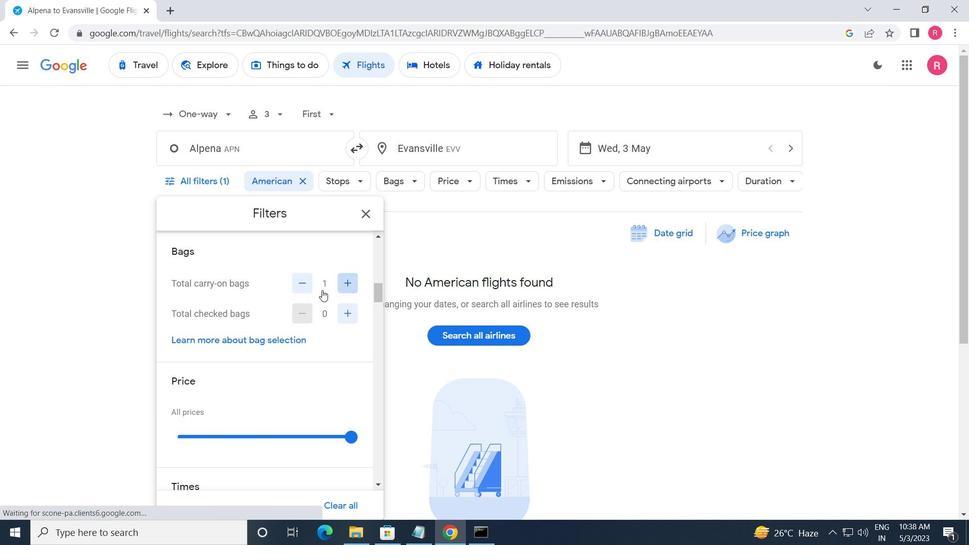 
Action: Mouse pressed left at (302, 287)
Screenshot: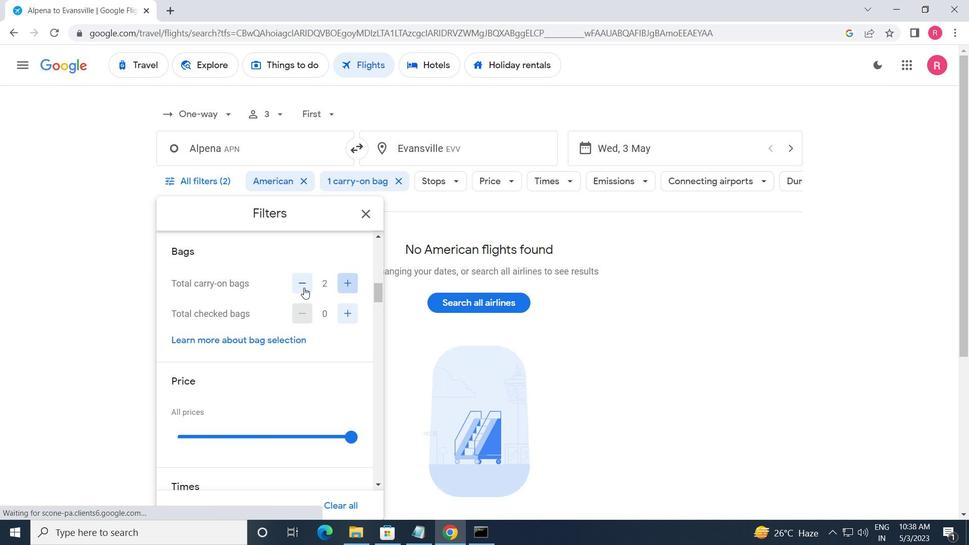 
Action: Mouse moved to (314, 320)
Screenshot: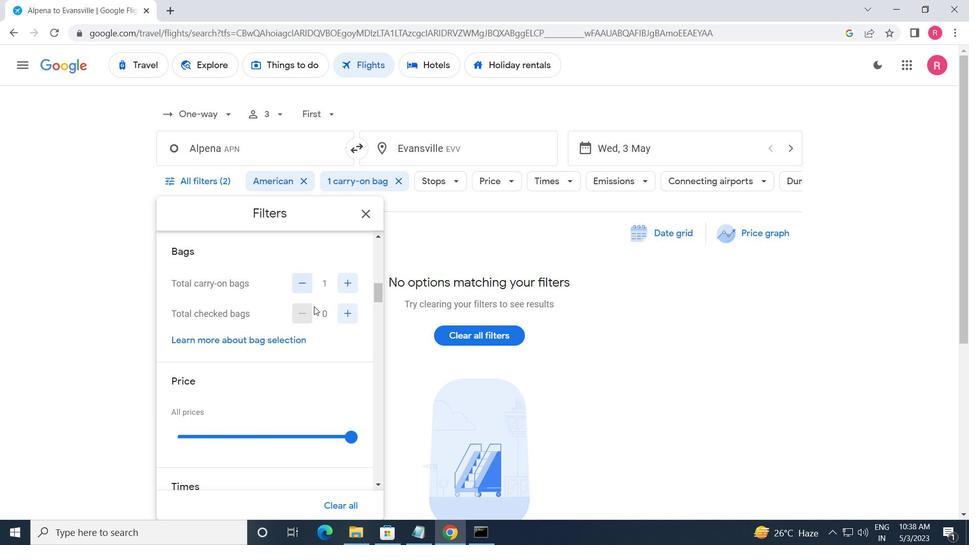 
Action: Mouse scrolled (314, 320) with delta (0, 0)
Screenshot: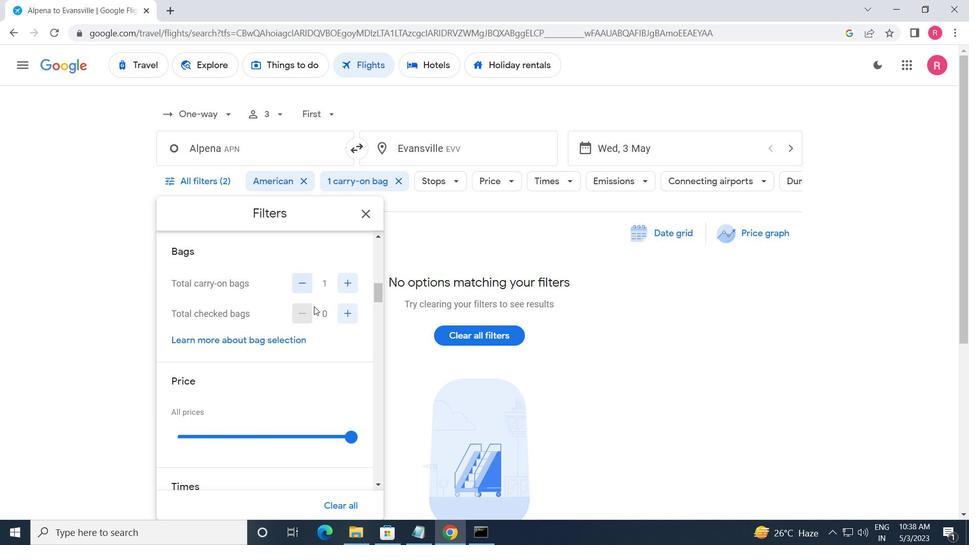 
Action: Mouse moved to (314, 321)
Screenshot: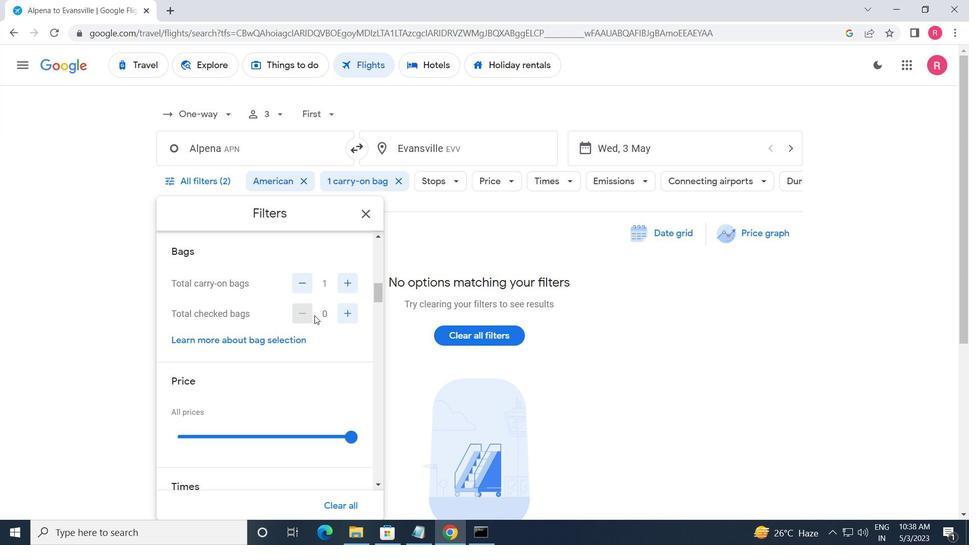 
Action: Mouse scrolled (314, 320) with delta (0, 0)
Screenshot: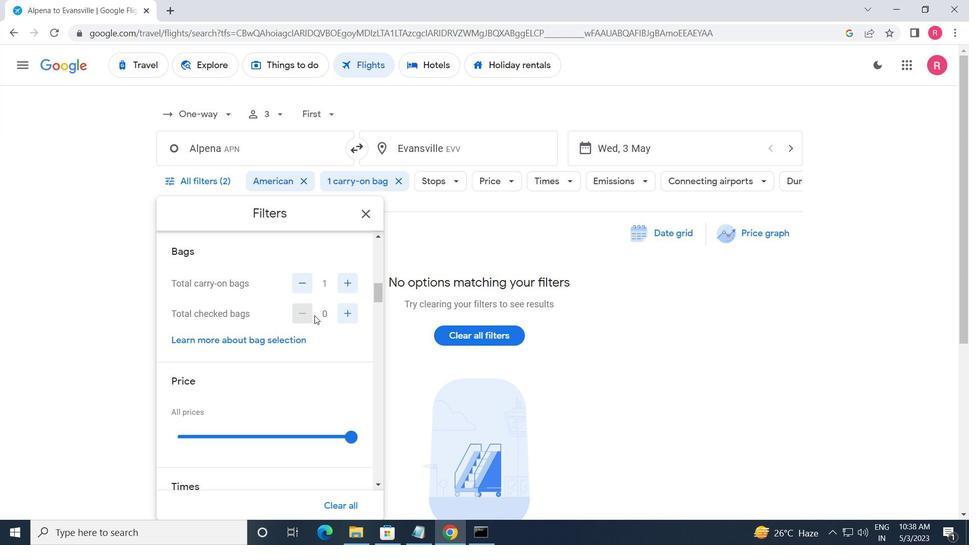 
Action: Mouse moved to (352, 313)
Screenshot: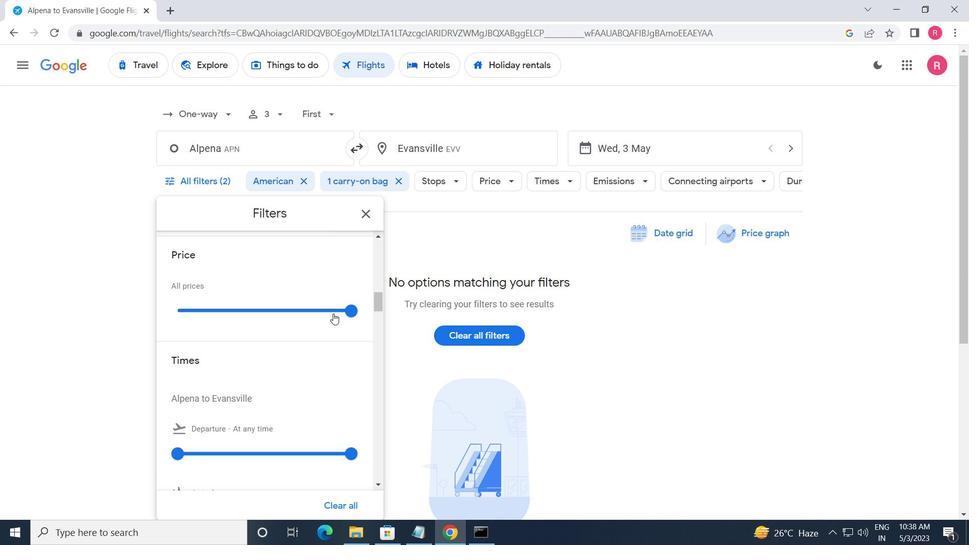 
Action: Mouse pressed left at (352, 313)
Screenshot: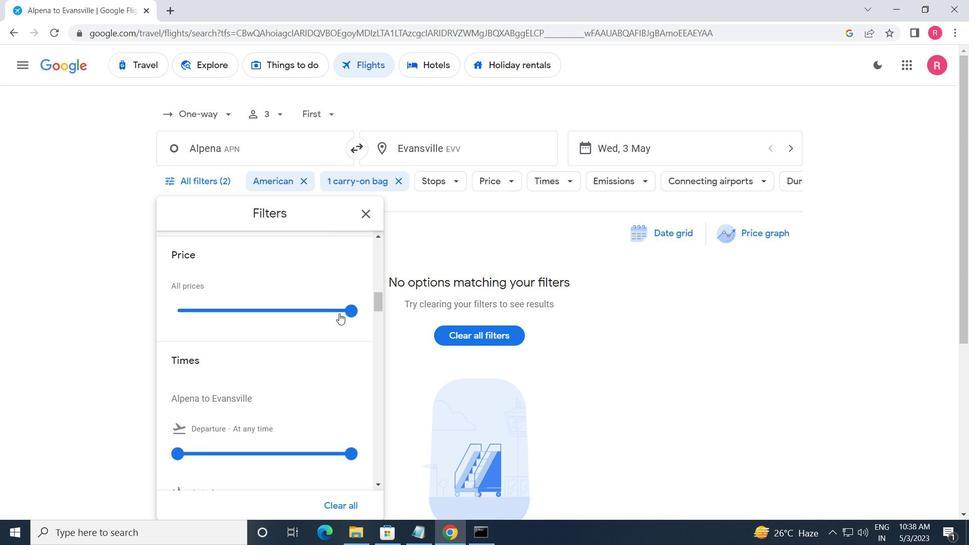 
Action: Mouse moved to (337, 324)
Screenshot: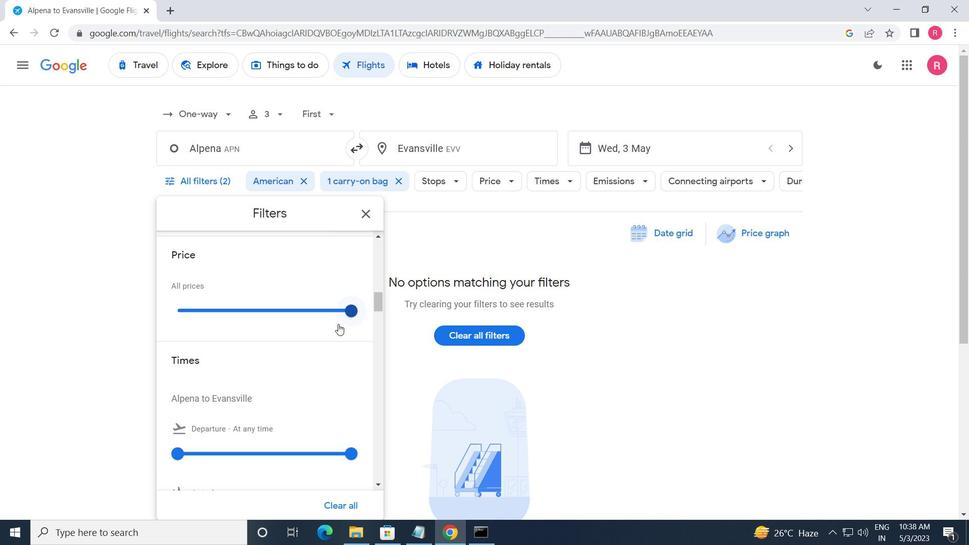 
Action: Mouse scrolled (337, 324) with delta (0, 0)
Screenshot: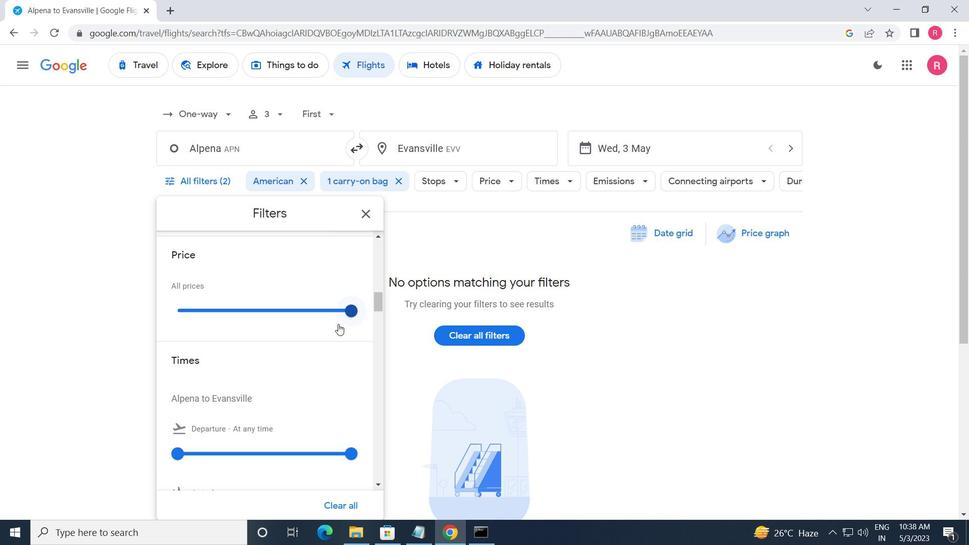 
Action: Mouse scrolled (337, 324) with delta (0, 0)
Screenshot: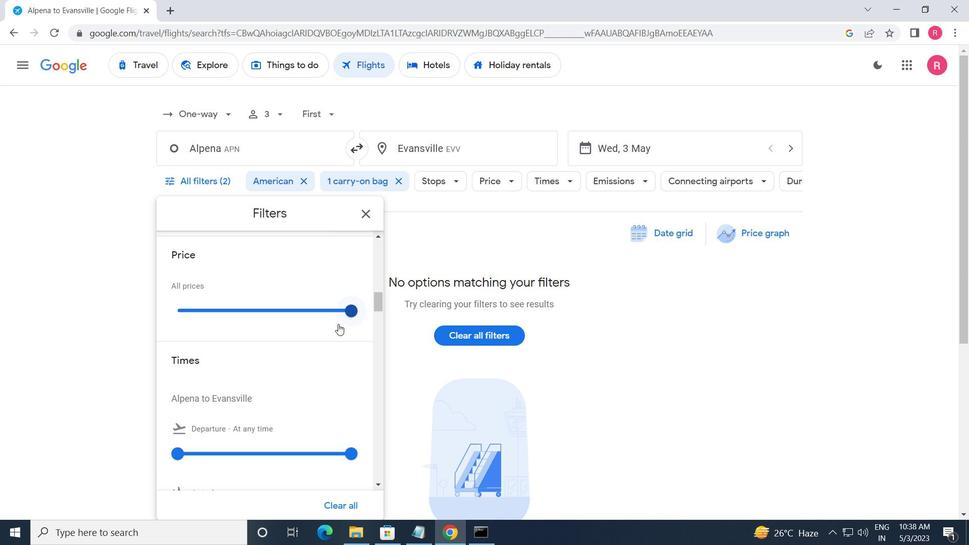 
Action: Mouse moved to (179, 329)
Screenshot: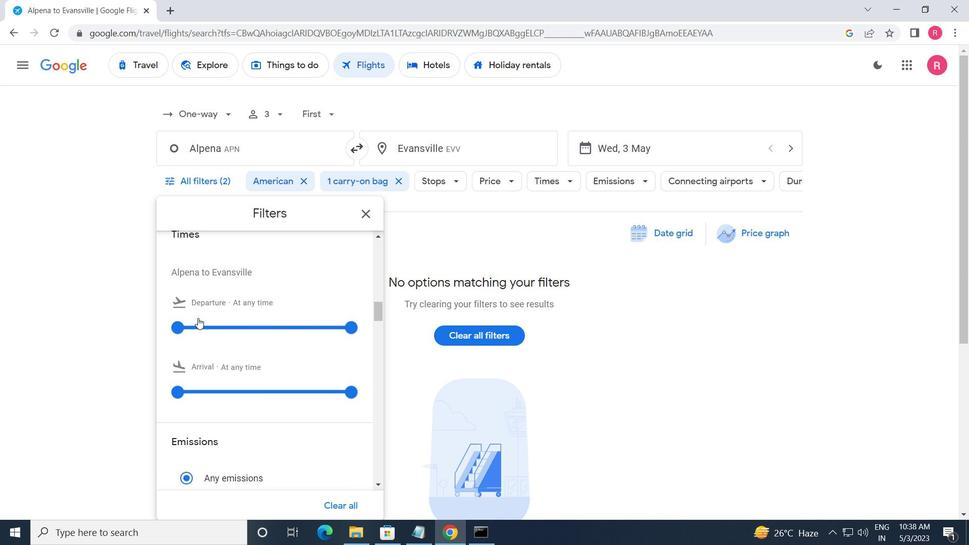 
Action: Mouse pressed left at (179, 329)
Screenshot: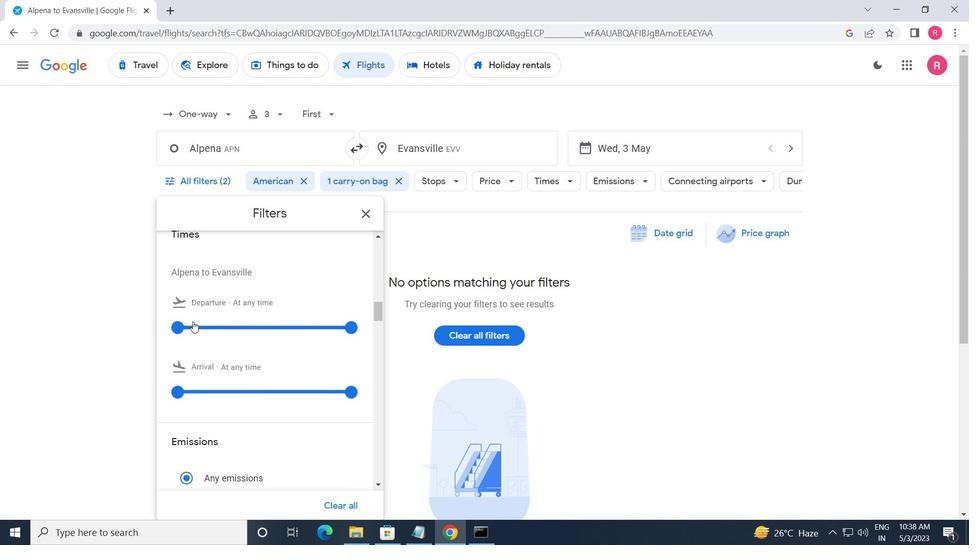 
Action: Mouse moved to (350, 325)
Screenshot: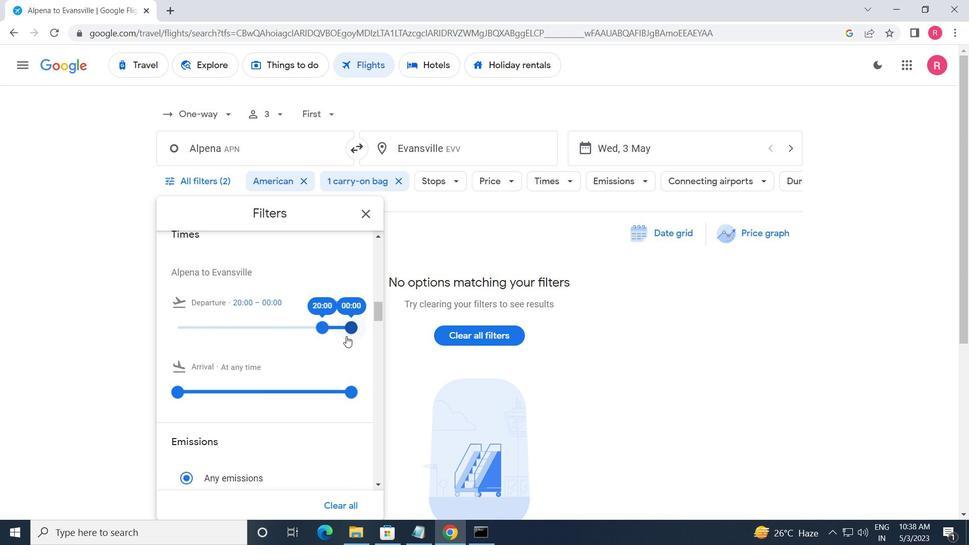 
Action: Mouse pressed left at (350, 325)
Screenshot: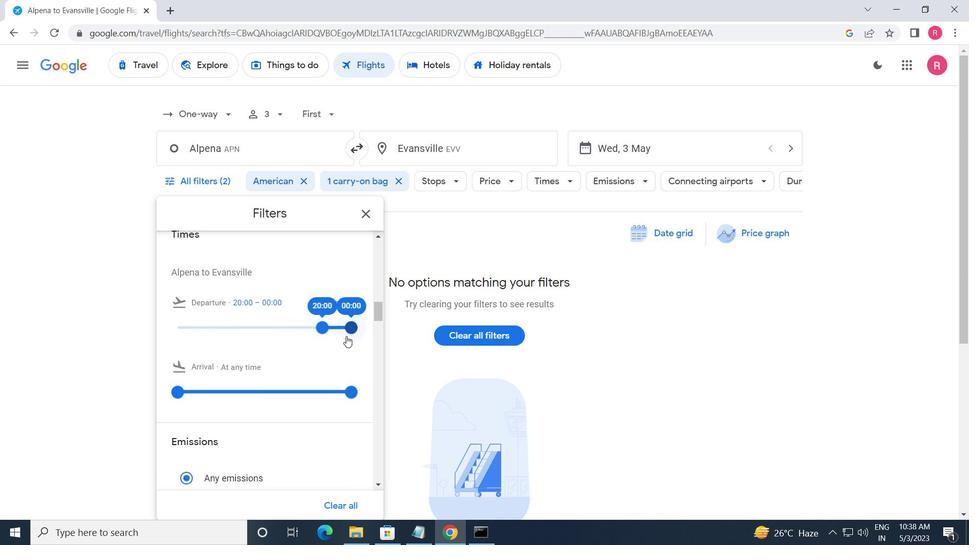 
Action: Mouse moved to (367, 218)
Screenshot: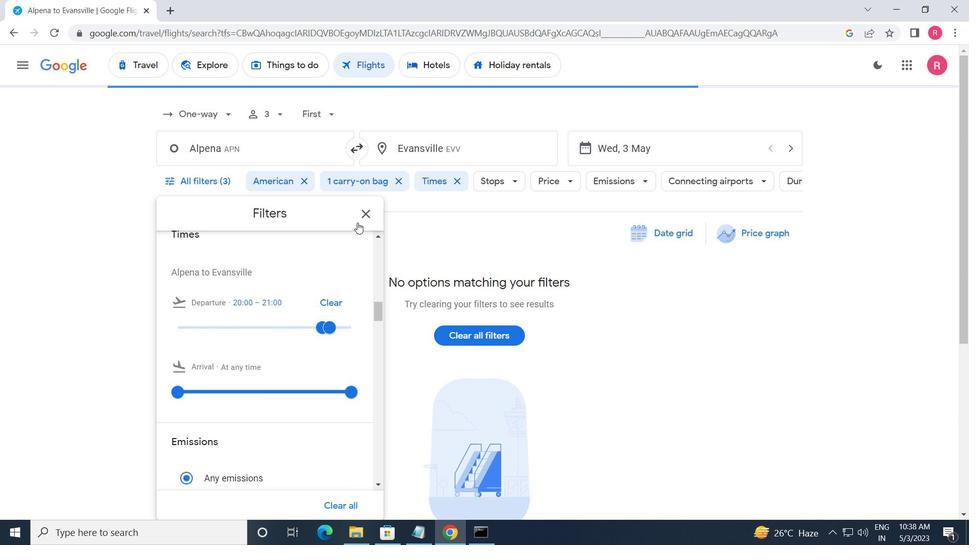 
Action: Mouse pressed left at (367, 218)
Screenshot: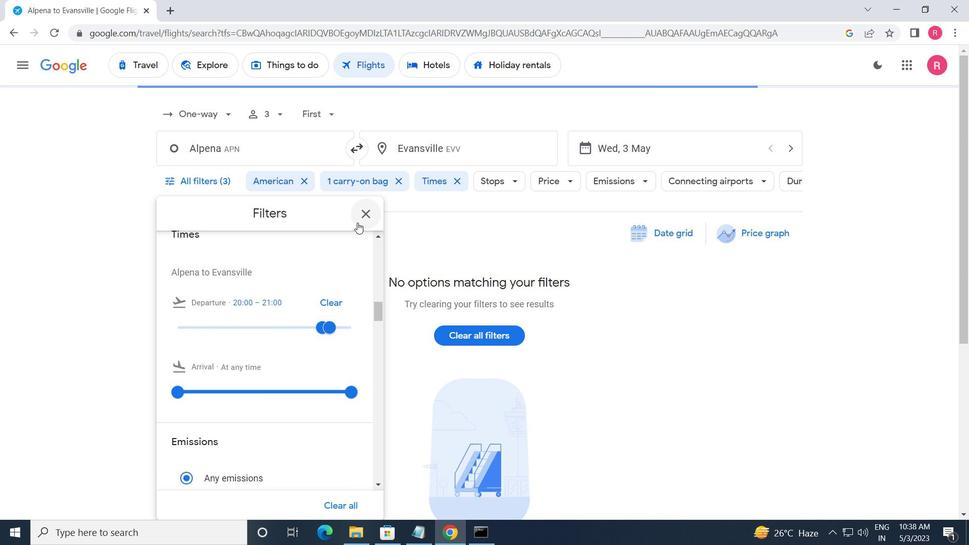 
Action: Mouse moved to (326, 243)
Screenshot: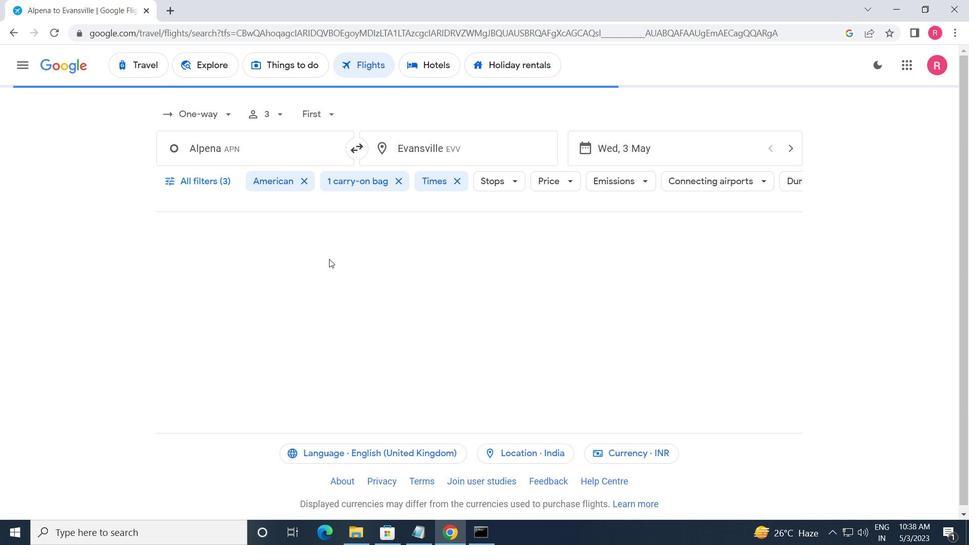
